 Task: Open Card Variety Show Review in Board Business Process Analysis and Optimization to Workspace Financial Management Software and add a team member Softage.1@softage.net, a label Red, a checklist Commodities Investing, an attachment from your onedrive, a color Red and finally, add a card description 'Create and send out employee engagement survey on company vision' and a comment 'This task presents an opportunity to demonstrate our communication and interpersonal skills, building relationships and rapport with others.'. Add a start date 'Jan 05, 1900' with a due date 'Jan 12, 1900'
Action: Mouse moved to (95, 308)
Screenshot: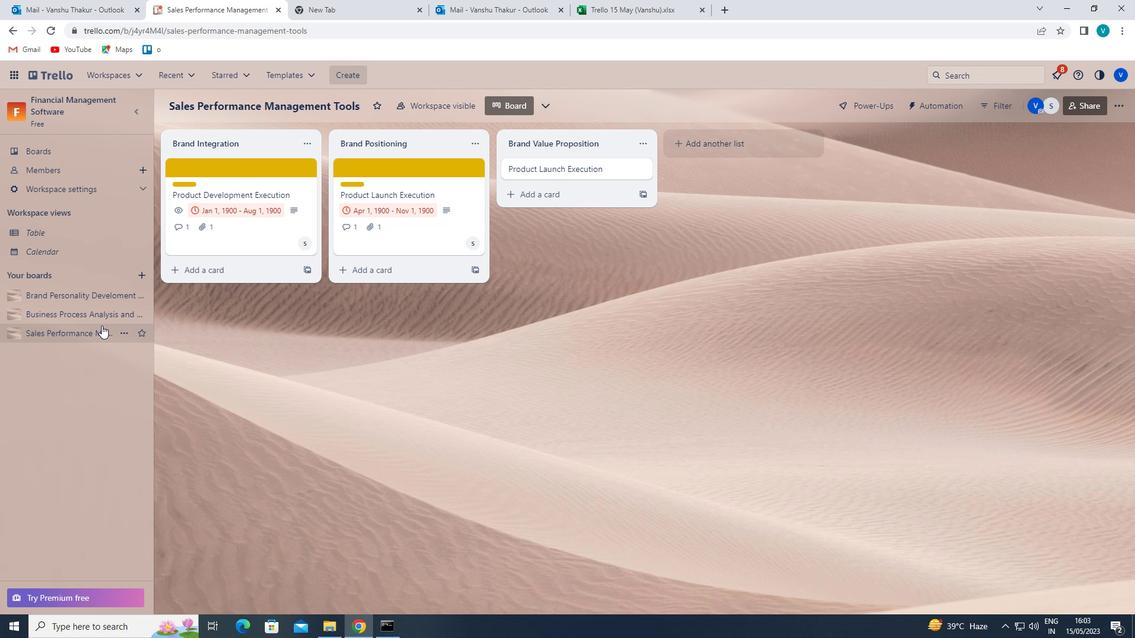 
Action: Mouse pressed left at (95, 308)
Screenshot: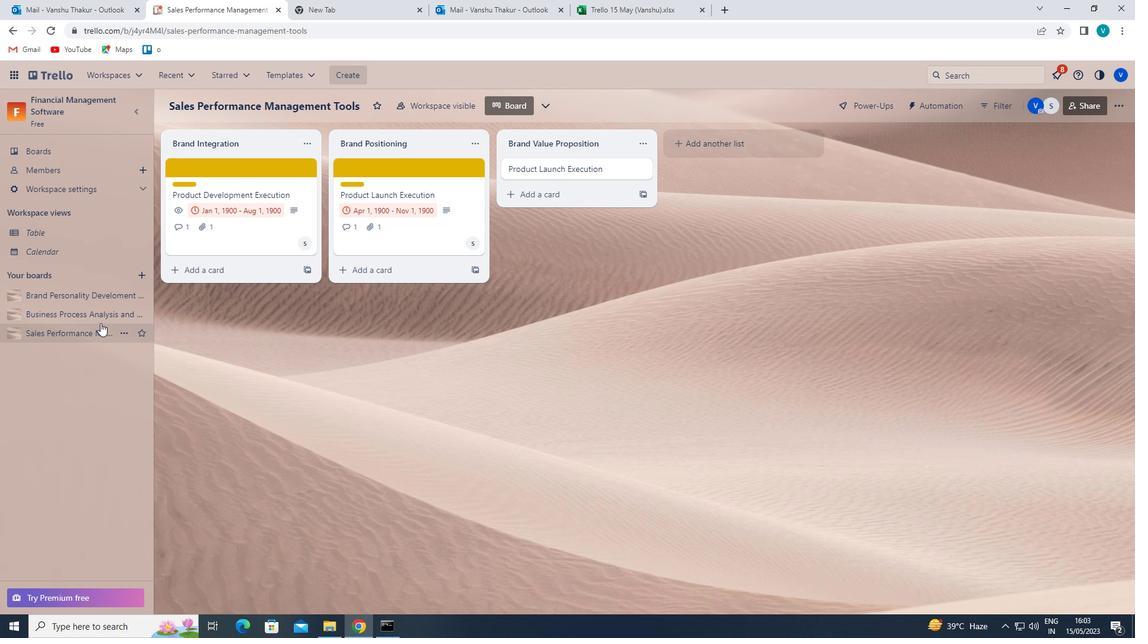 
Action: Mouse moved to (427, 166)
Screenshot: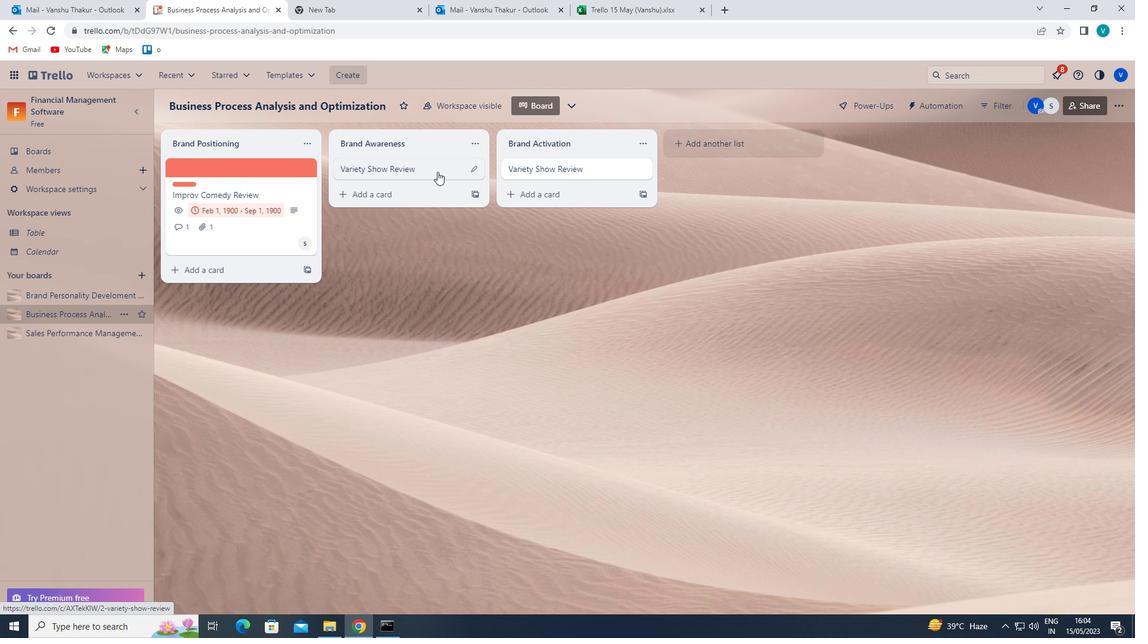 
Action: Mouse pressed left at (427, 166)
Screenshot: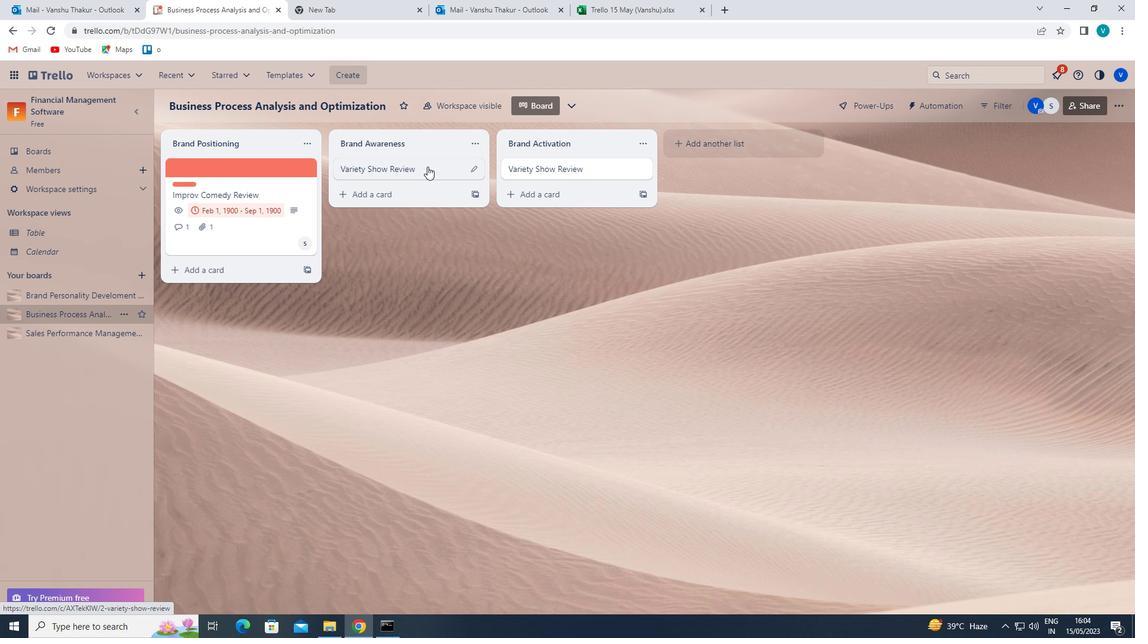
Action: Mouse moved to (715, 212)
Screenshot: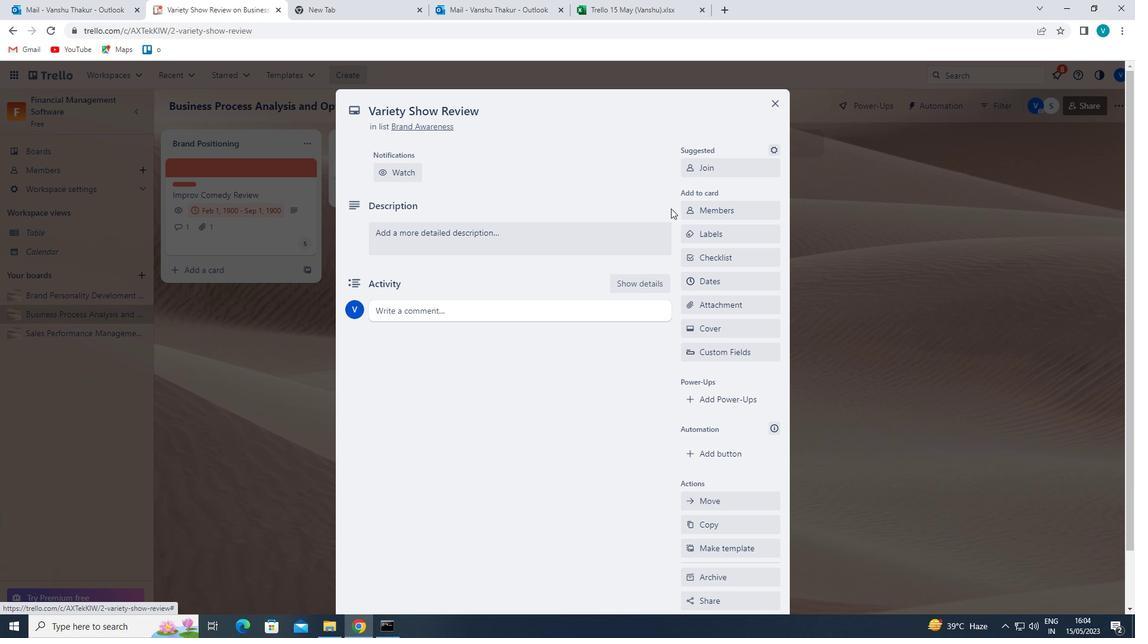 
Action: Mouse pressed left at (715, 212)
Screenshot: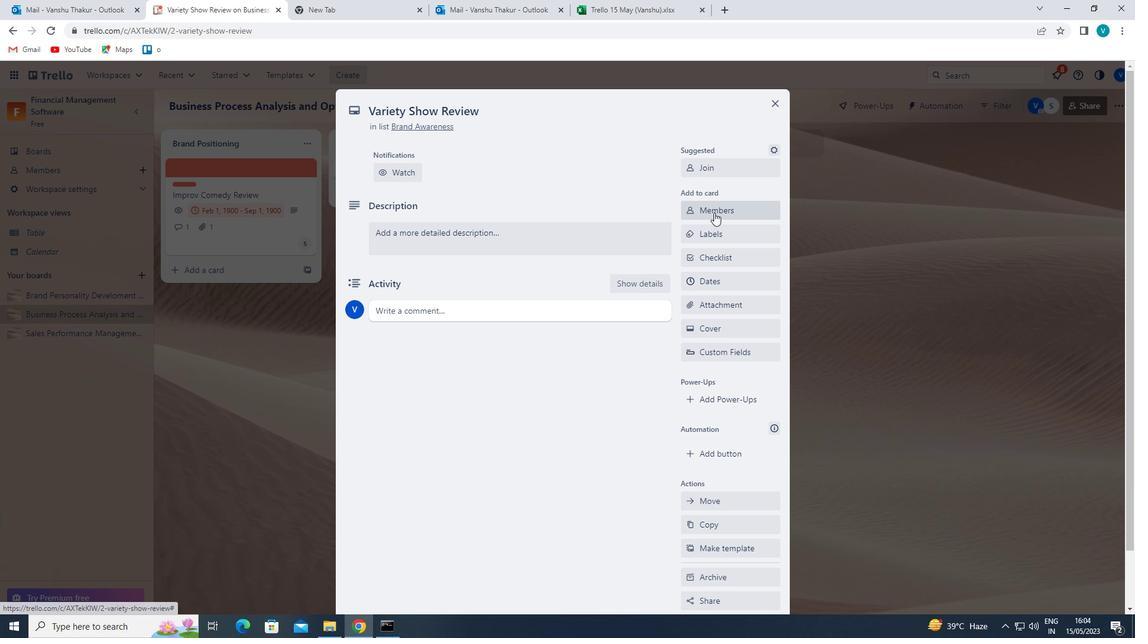 
Action: Mouse moved to (712, 259)
Screenshot: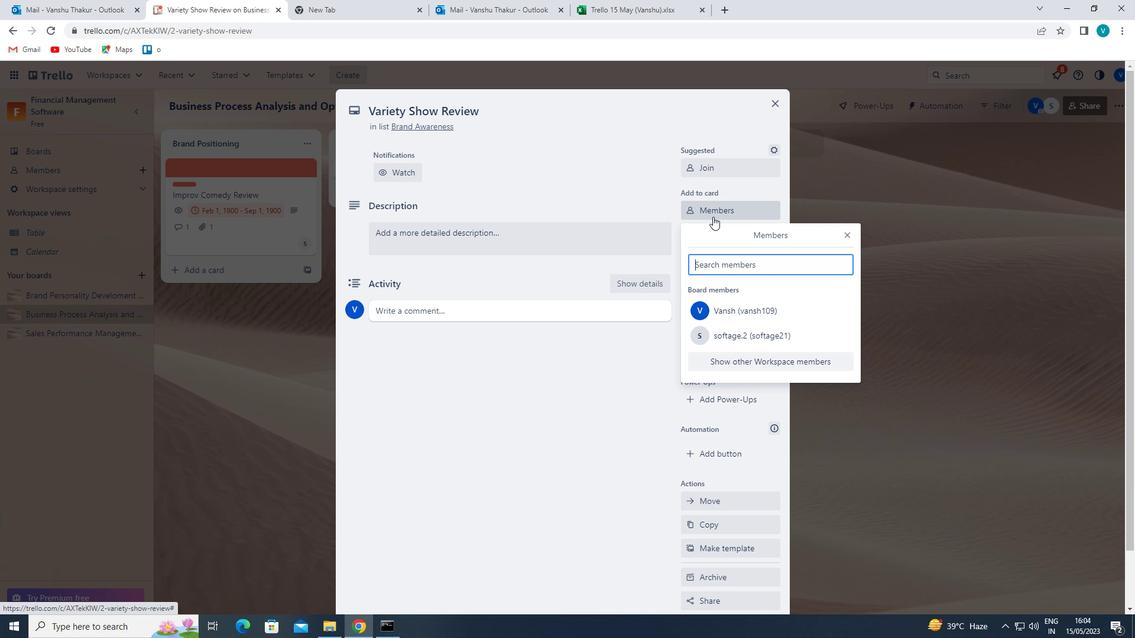
Action: Mouse pressed left at (712, 259)
Screenshot: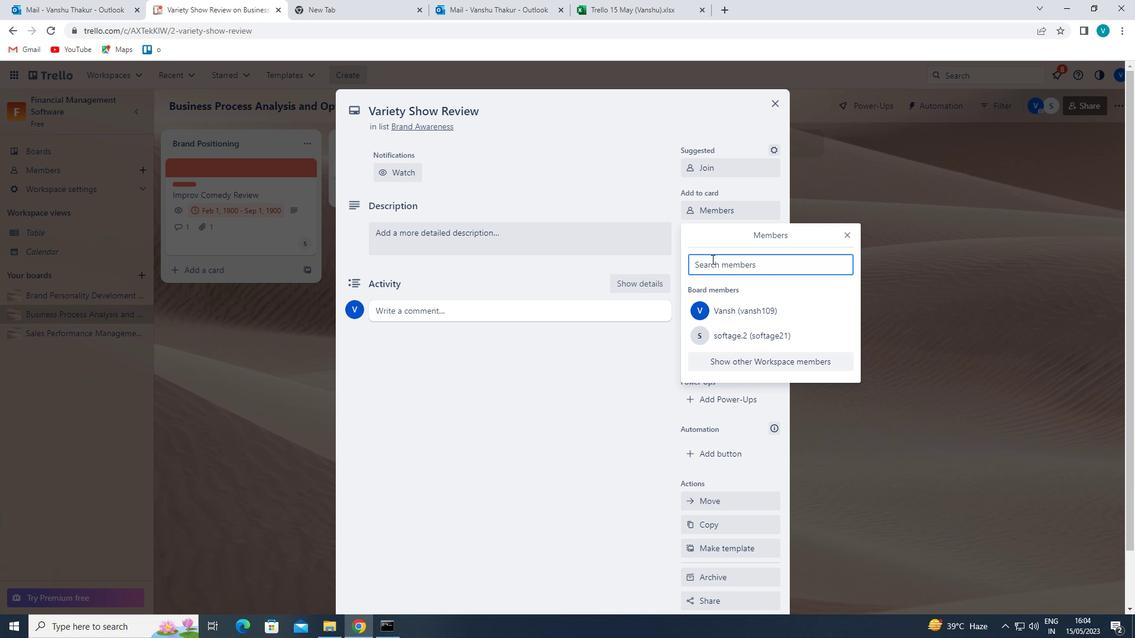 
Action: Key pressed <Key.shift>SO
Screenshot: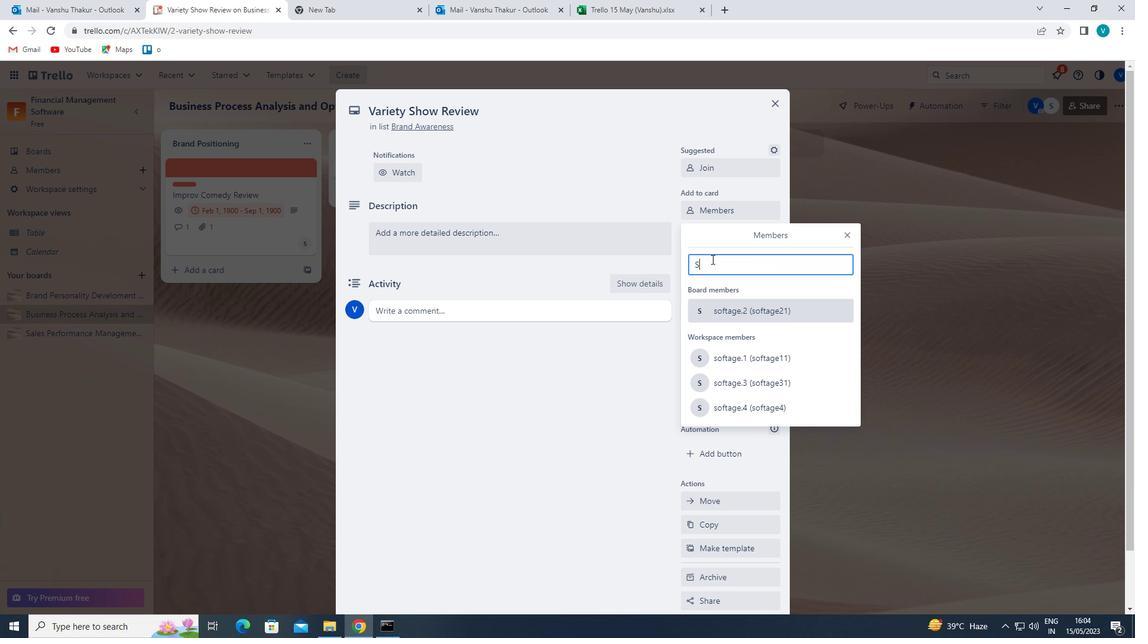 
Action: Mouse moved to (746, 358)
Screenshot: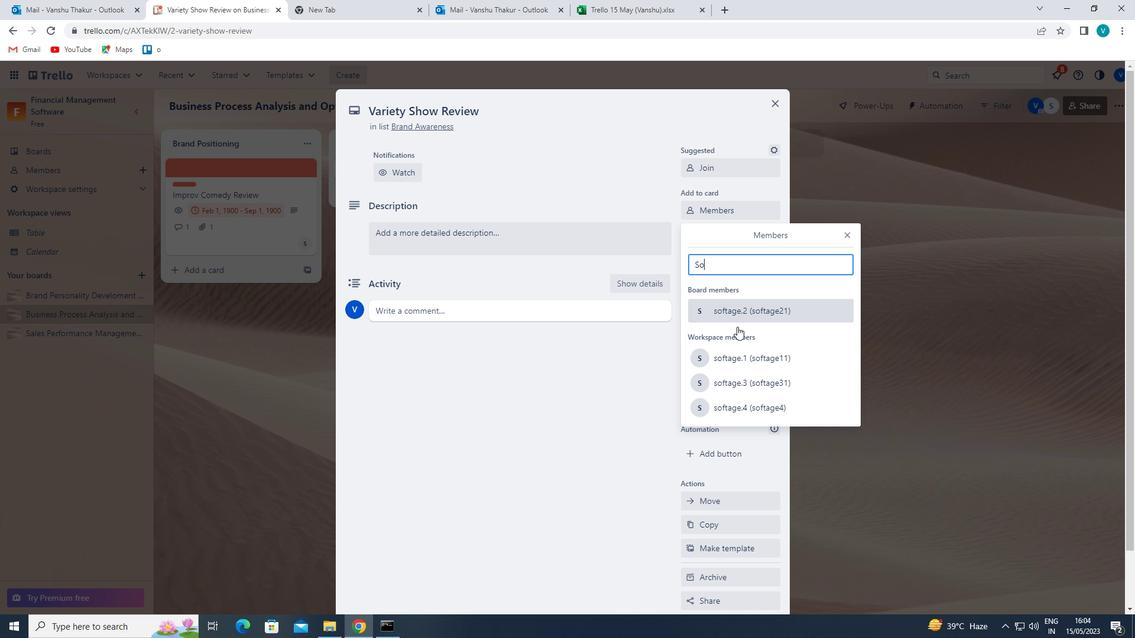 
Action: Mouse pressed left at (746, 358)
Screenshot: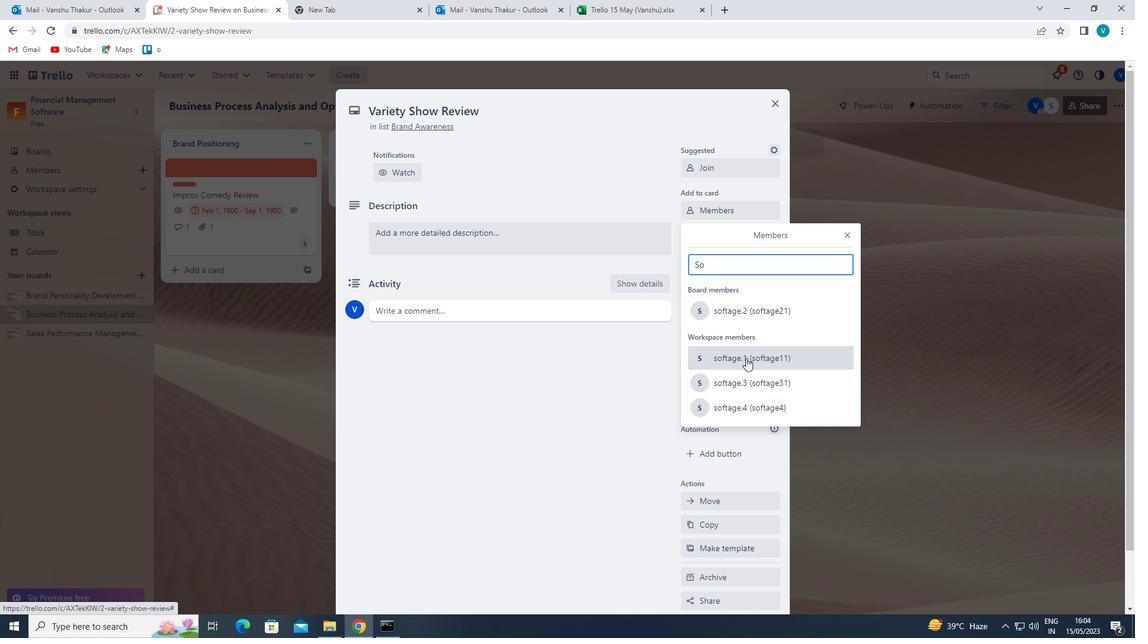 
Action: Mouse moved to (850, 231)
Screenshot: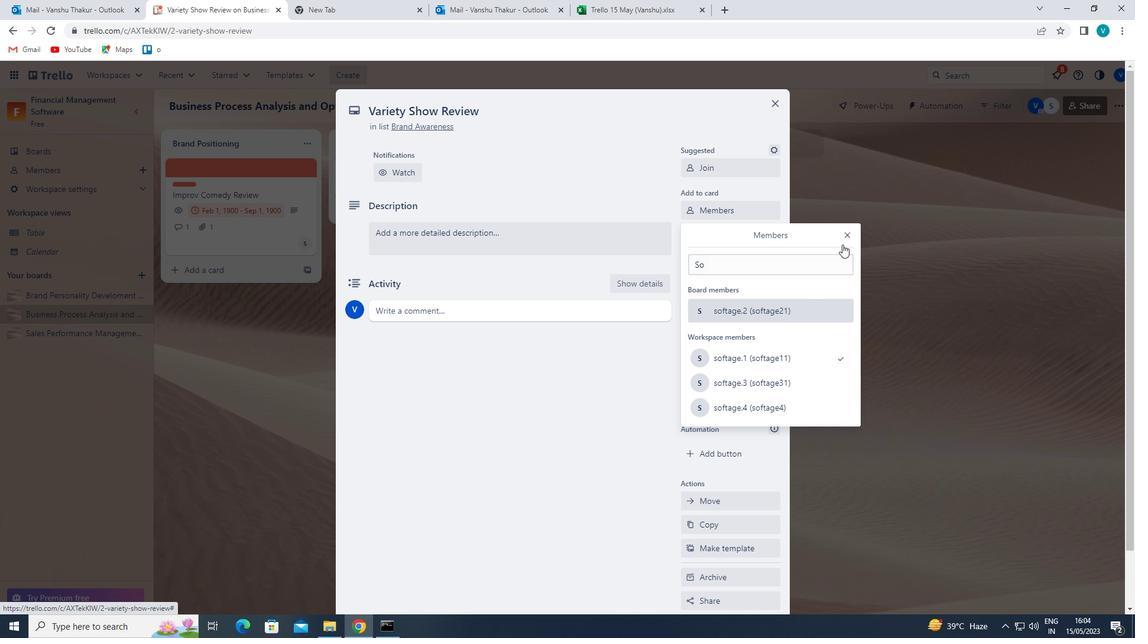 
Action: Mouse pressed left at (850, 231)
Screenshot: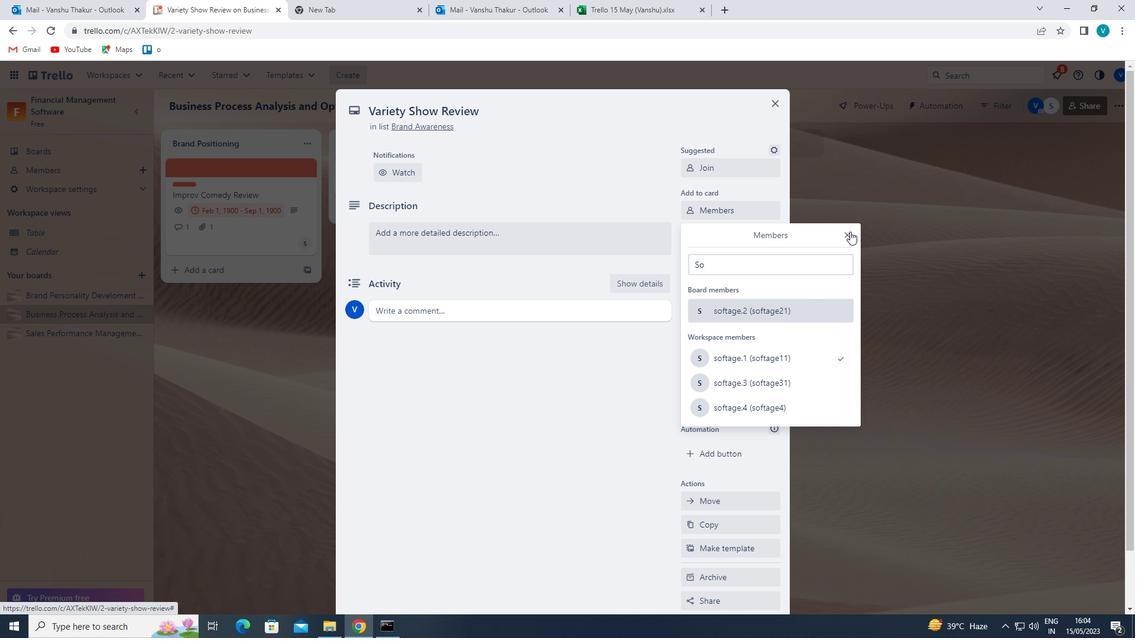 
Action: Mouse moved to (724, 237)
Screenshot: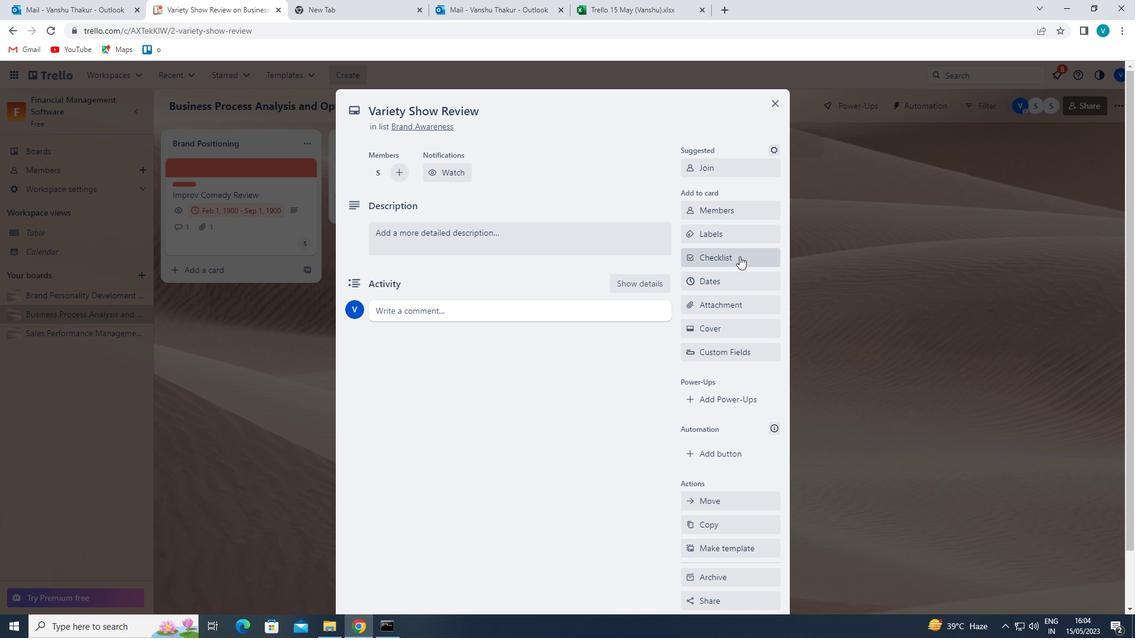 
Action: Mouse pressed left at (724, 237)
Screenshot: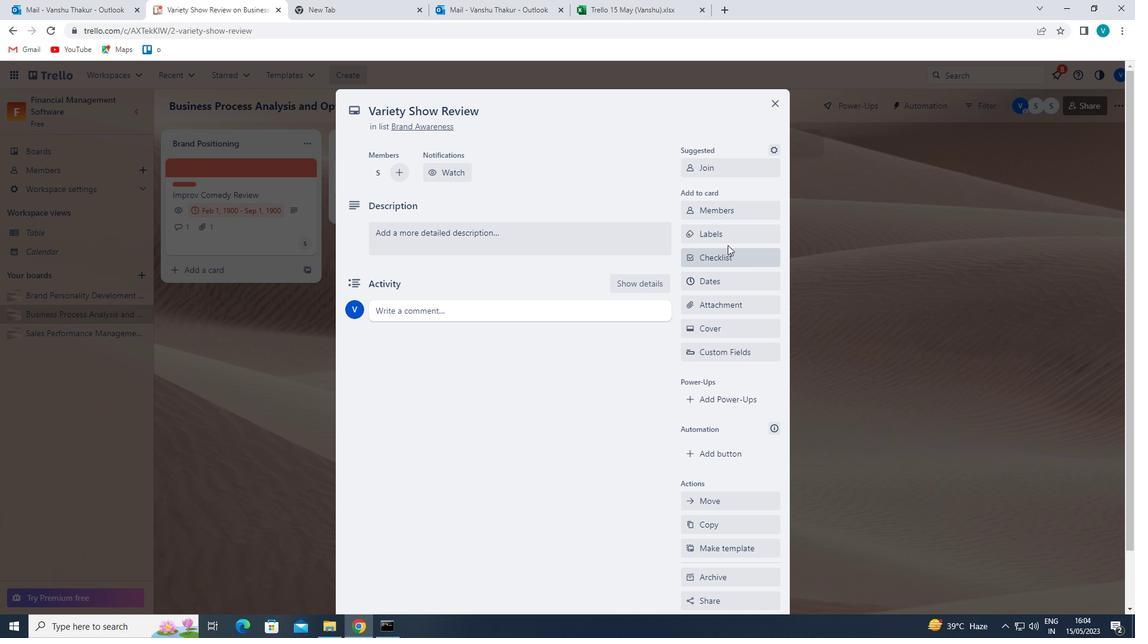 
Action: Mouse moved to (744, 399)
Screenshot: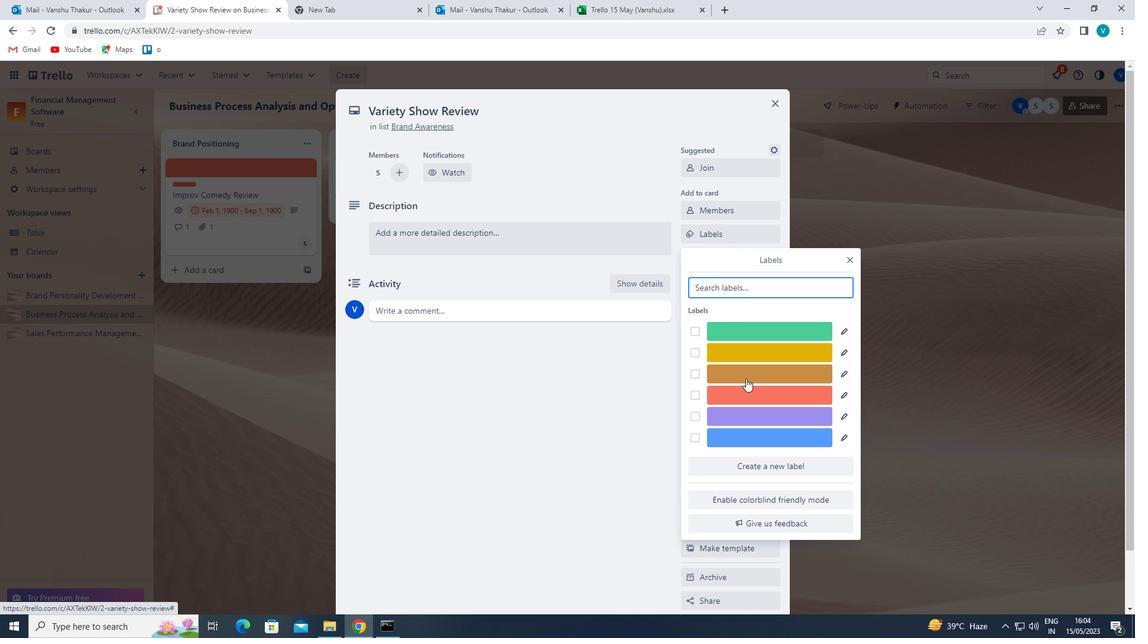 
Action: Mouse pressed left at (744, 399)
Screenshot: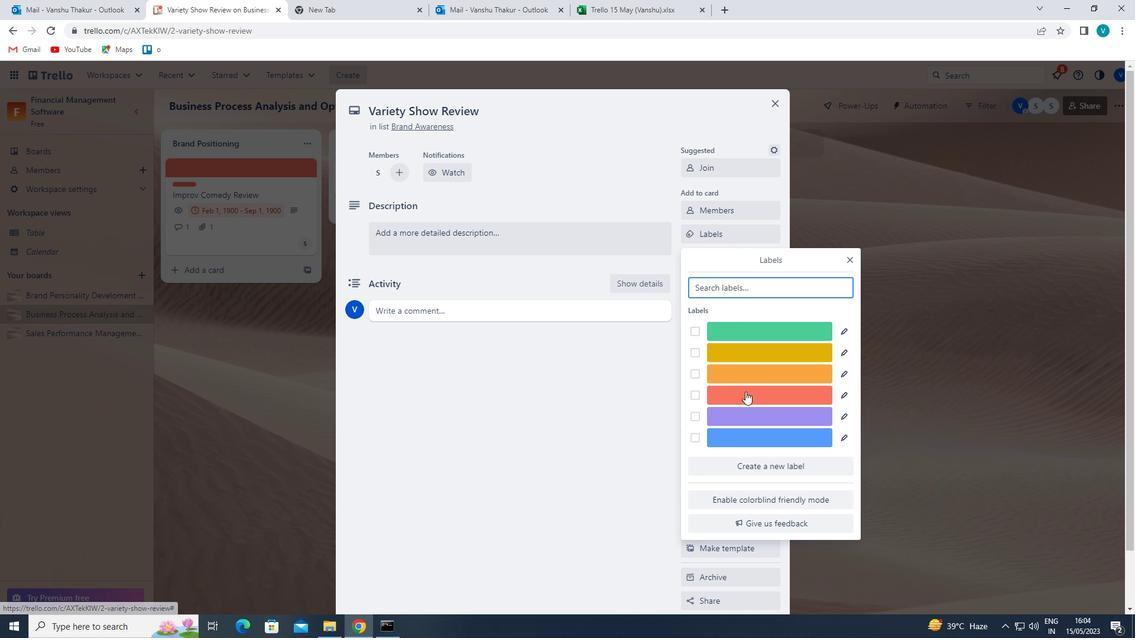 
Action: Mouse moved to (850, 262)
Screenshot: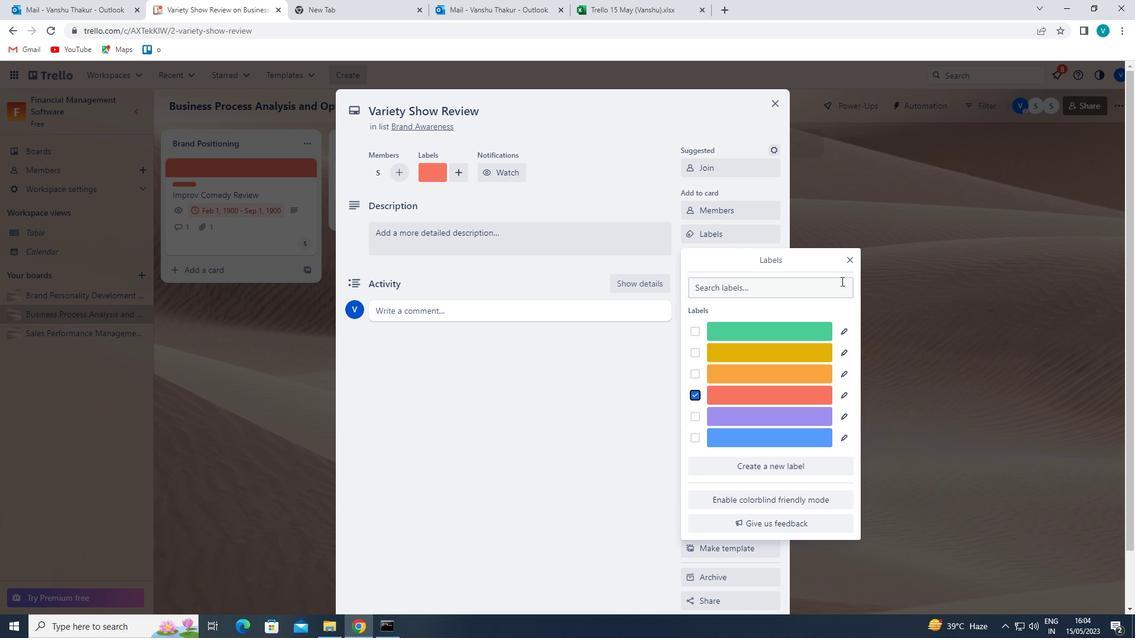 
Action: Mouse pressed left at (850, 262)
Screenshot: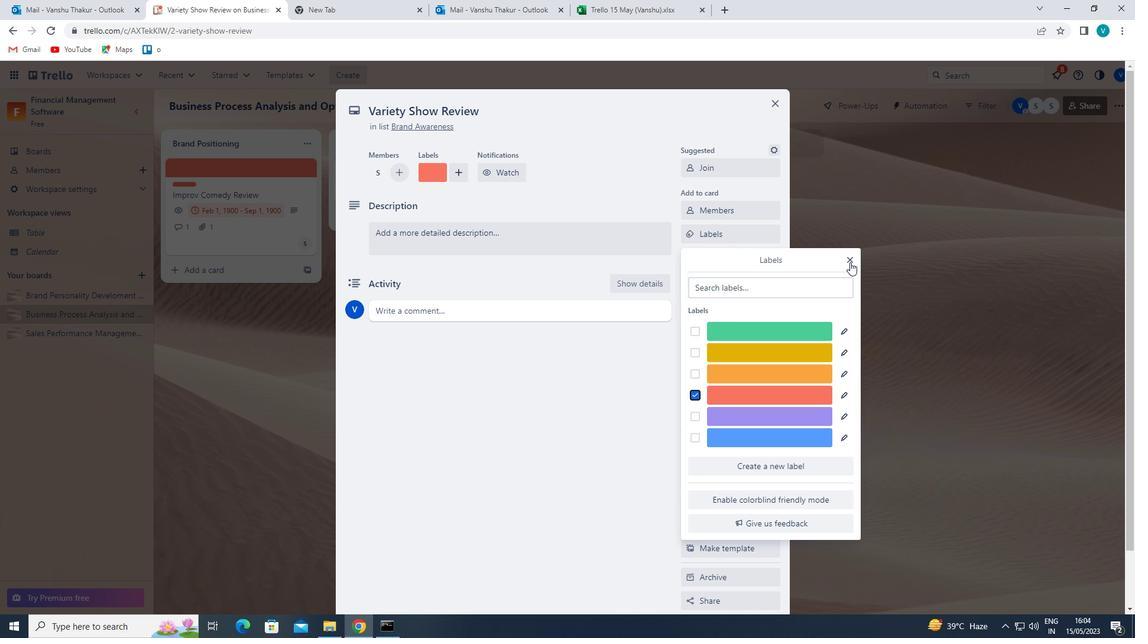 
Action: Mouse moved to (739, 265)
Screenshot: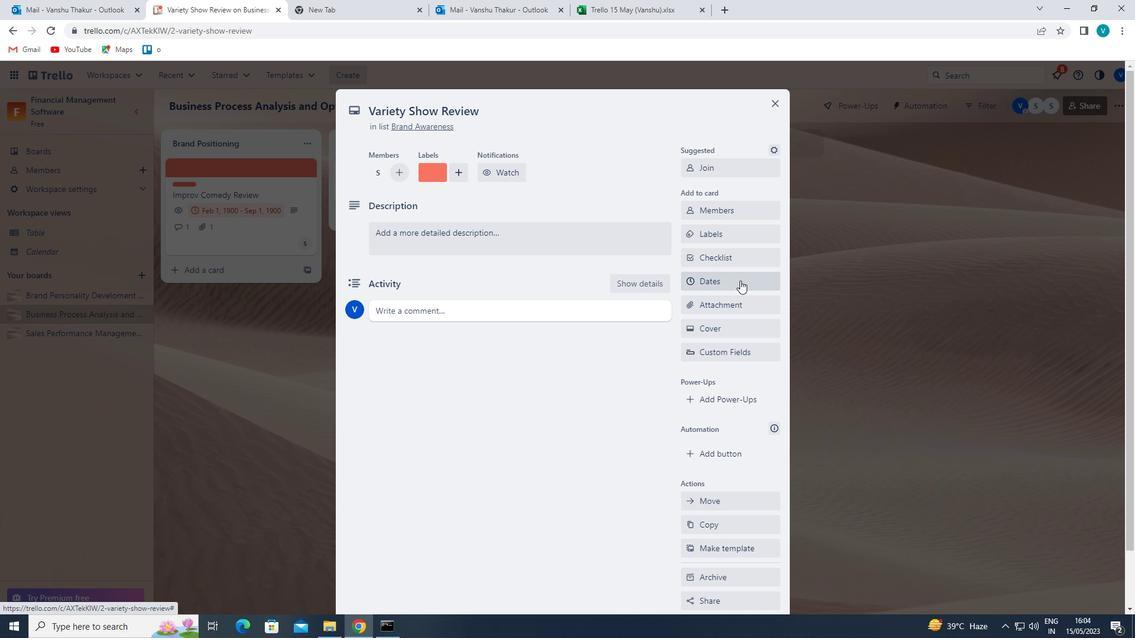 
Action: Mouse pressed left at (739, 265)
Screenshot: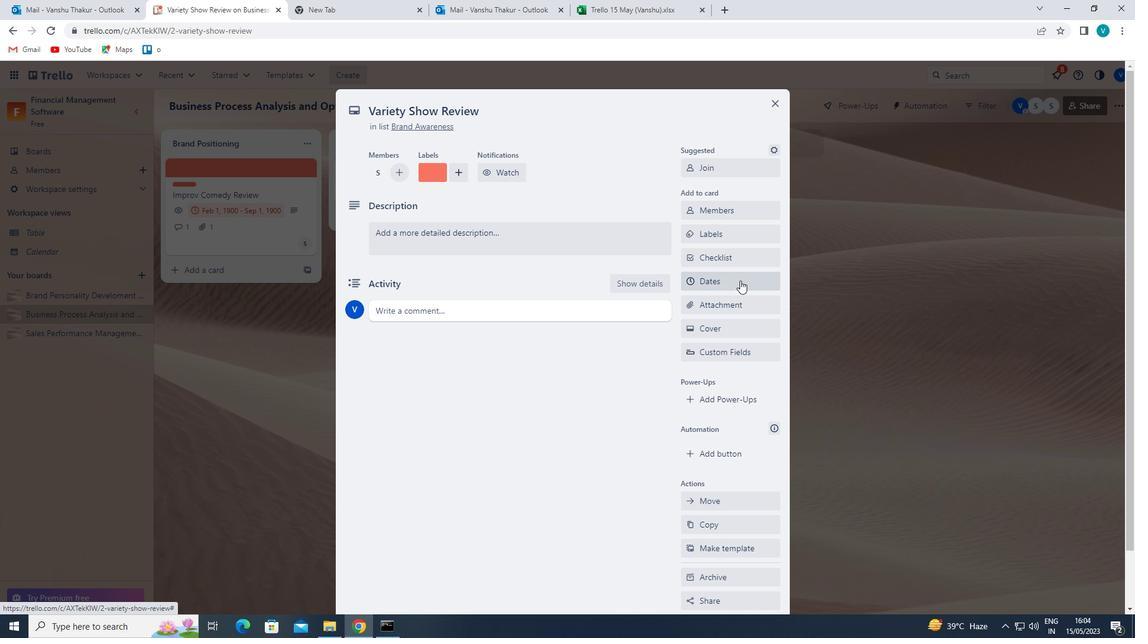 
Action: Key pressed <Key.shift>COMMO
Screenshot: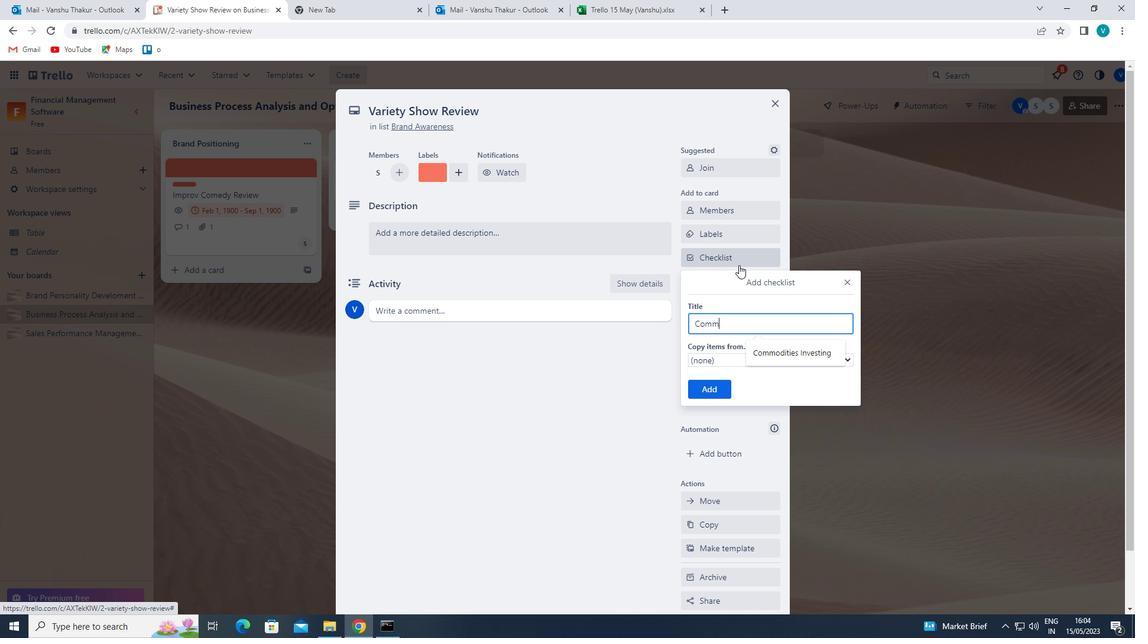 
Action: Mouse moved to (783, 354)
Screenshot: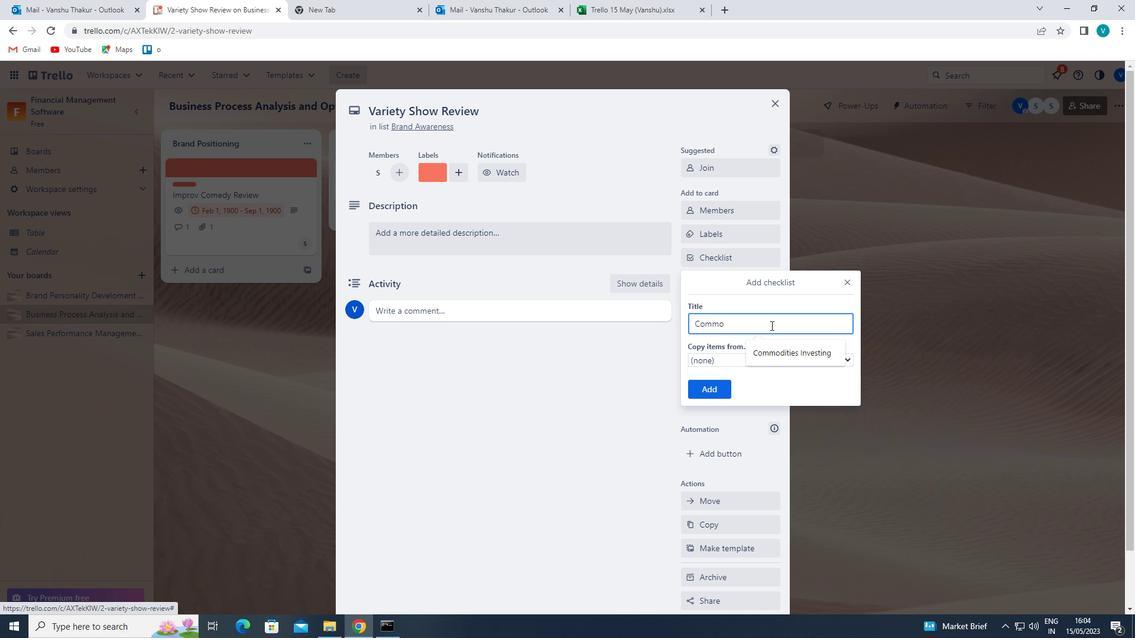 
Action: Mouse pressed left at (783, 354)
Screenshot: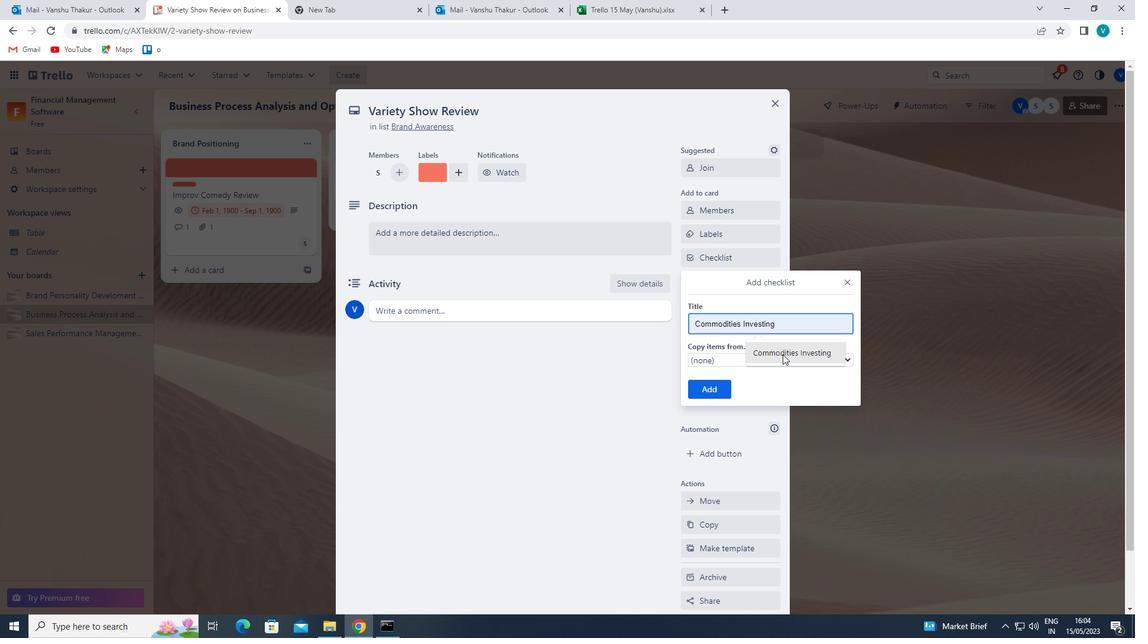 
Action: Mouse moved to (718, 385)
Screenshot: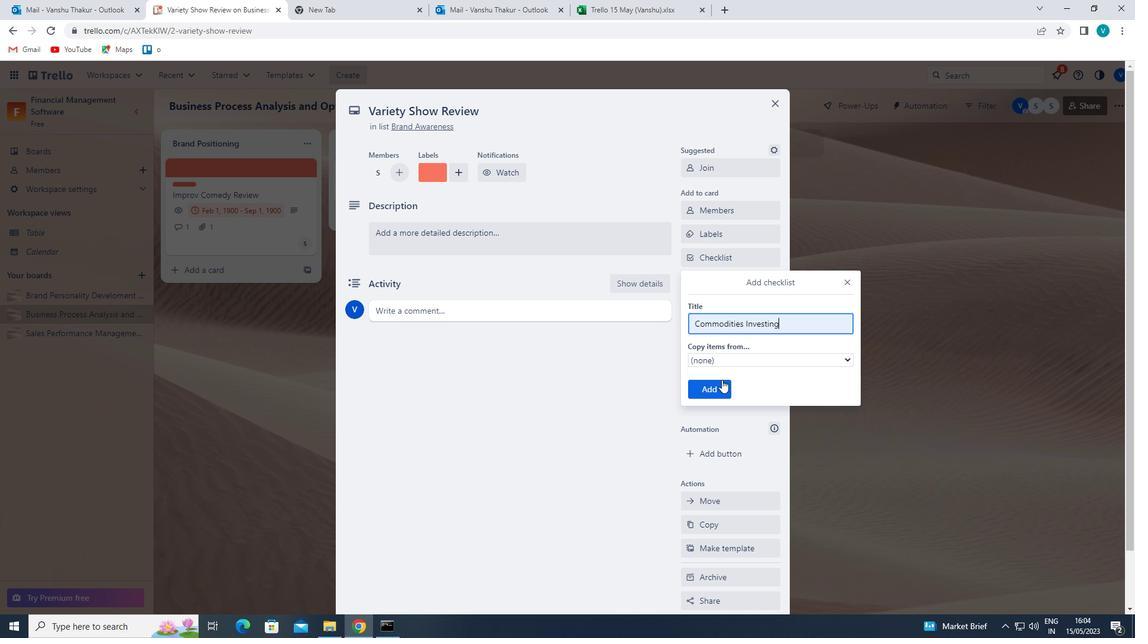 
Action: Mouse pressed left at (718, 385)
Screenshot: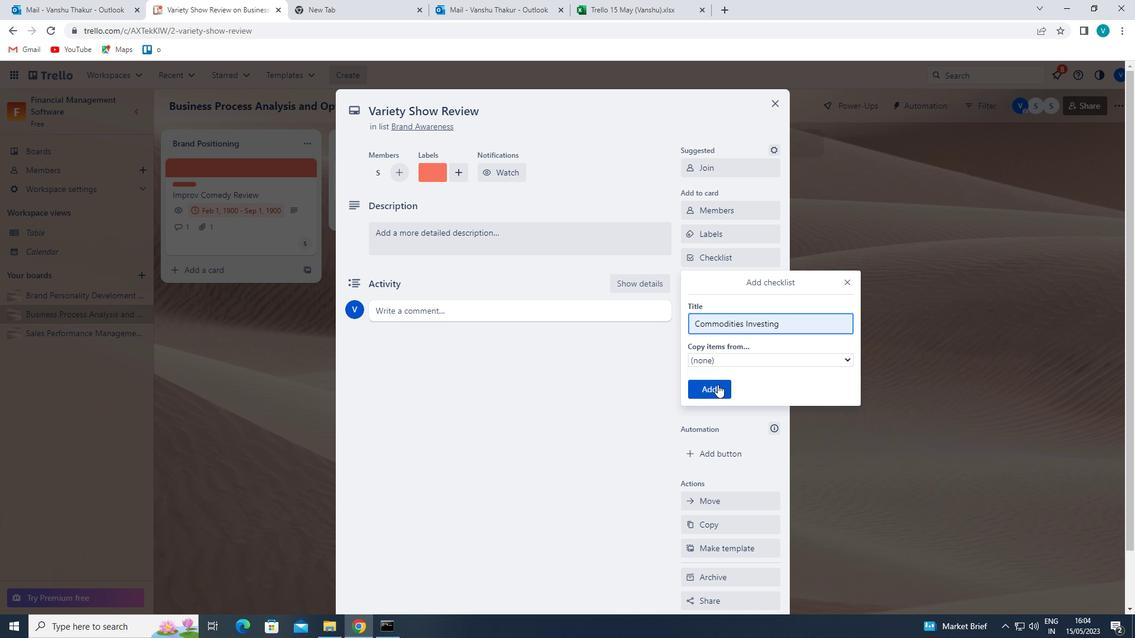
Action: Mouse moved to (716, 304)
Screenshot: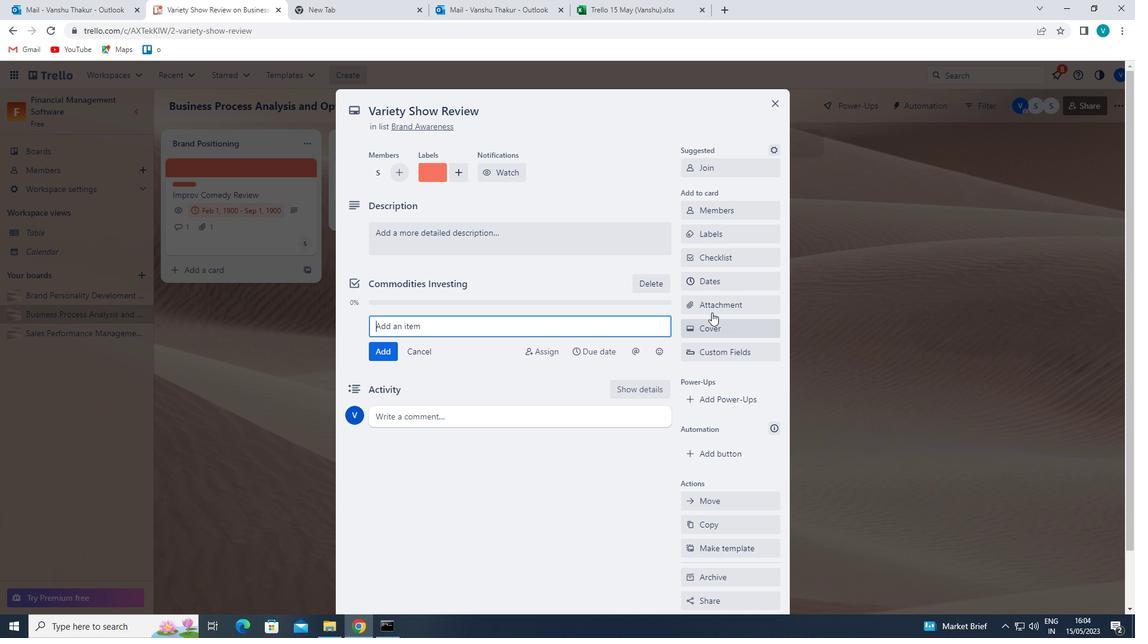 
Action: Mouse pressed left at (716, 304)
Screenshot: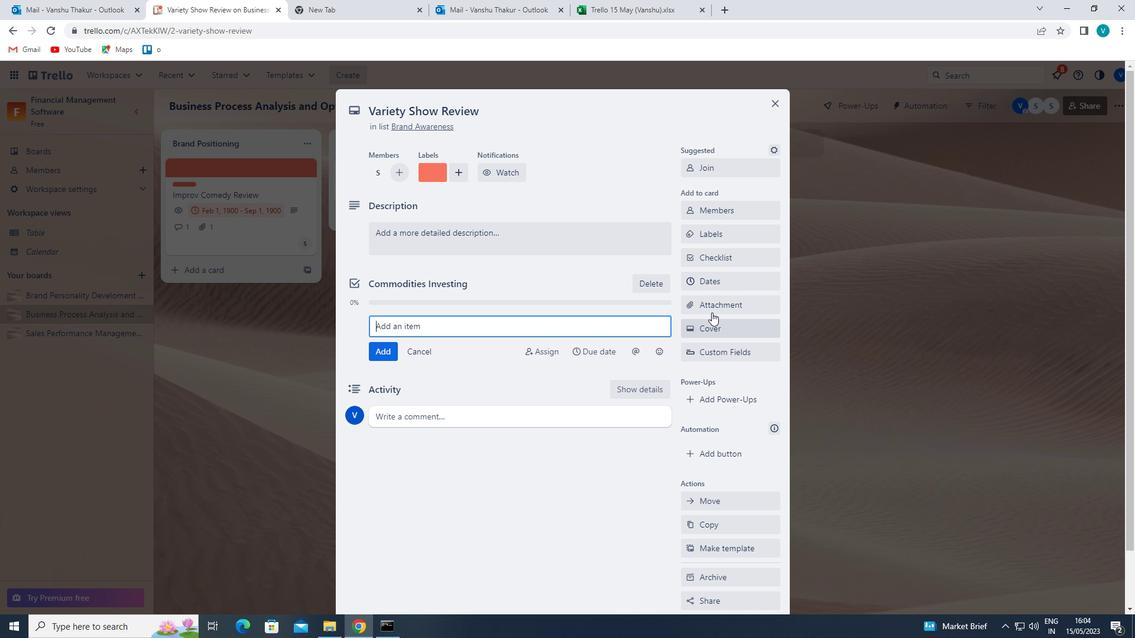 
Action: Mouse moved to (715, 449)
Screenshot: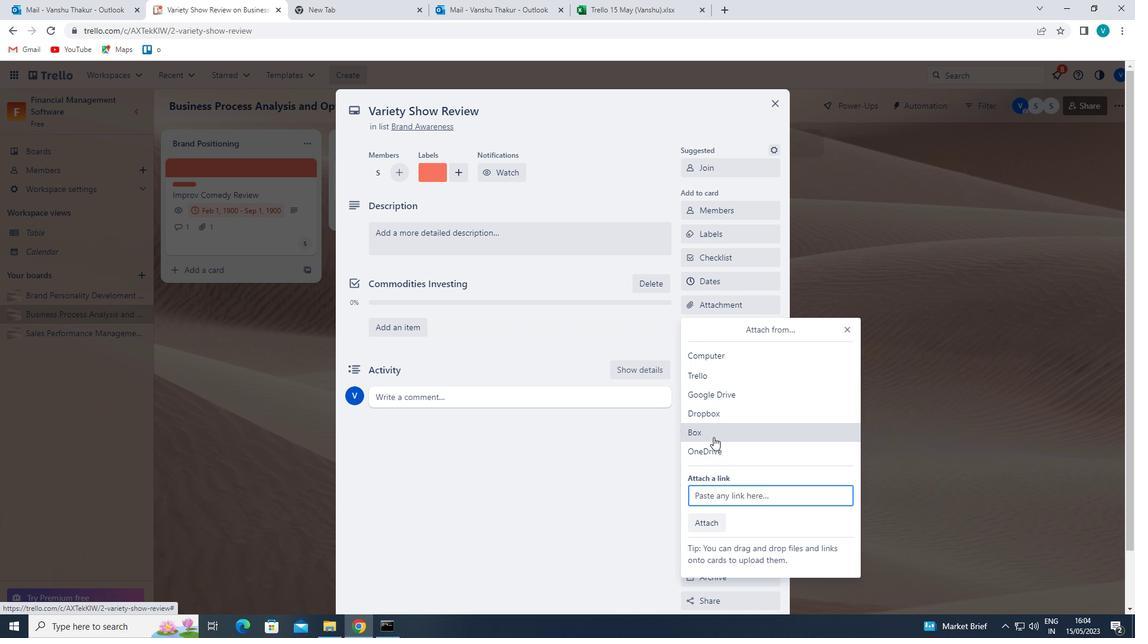 
Action: Mouse pressed left at (715, 449)
Screenshot: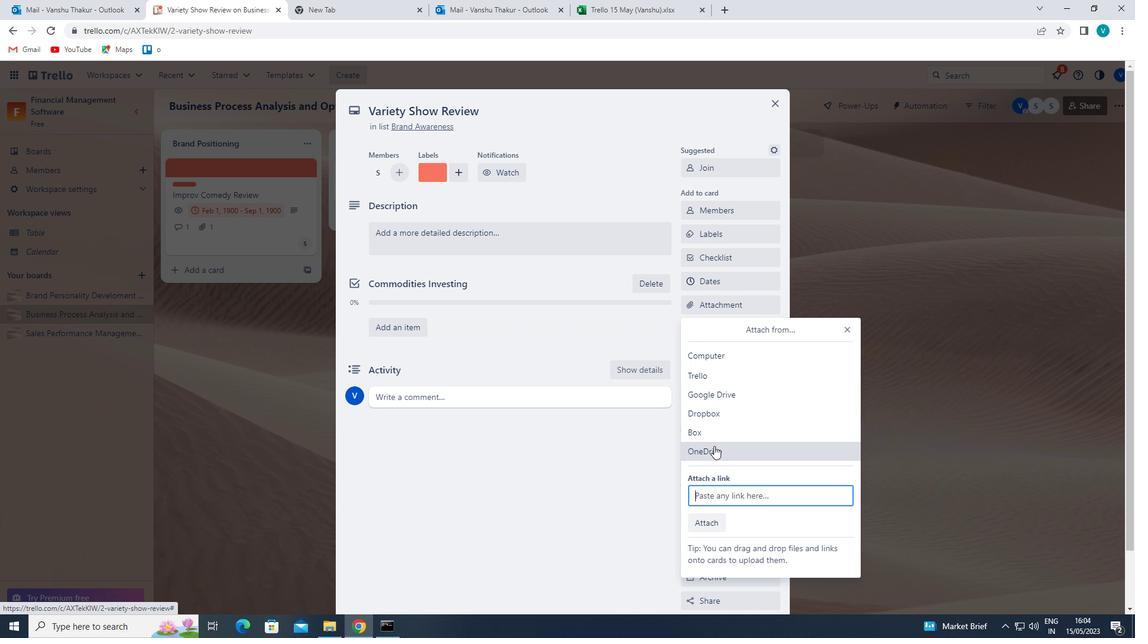 
Action: Mouse moved to (425, 231)
Screenshot: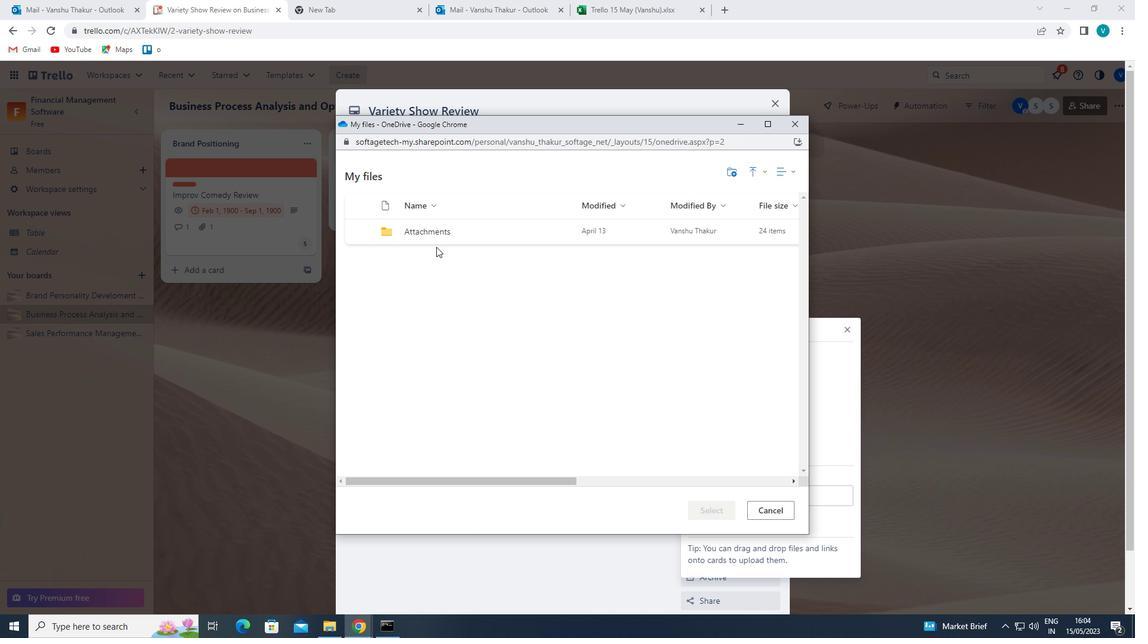 
Action: Mouse pressed left at (425, 231)
Screenshot: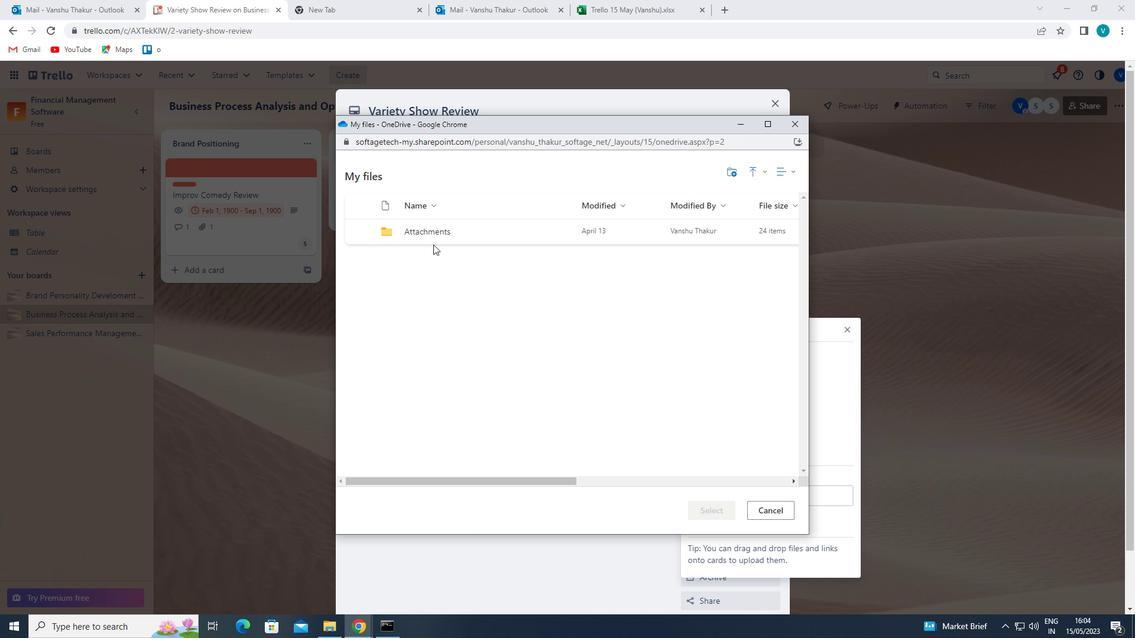 
Action: Mouse moved to (477, 307)
Screenshot: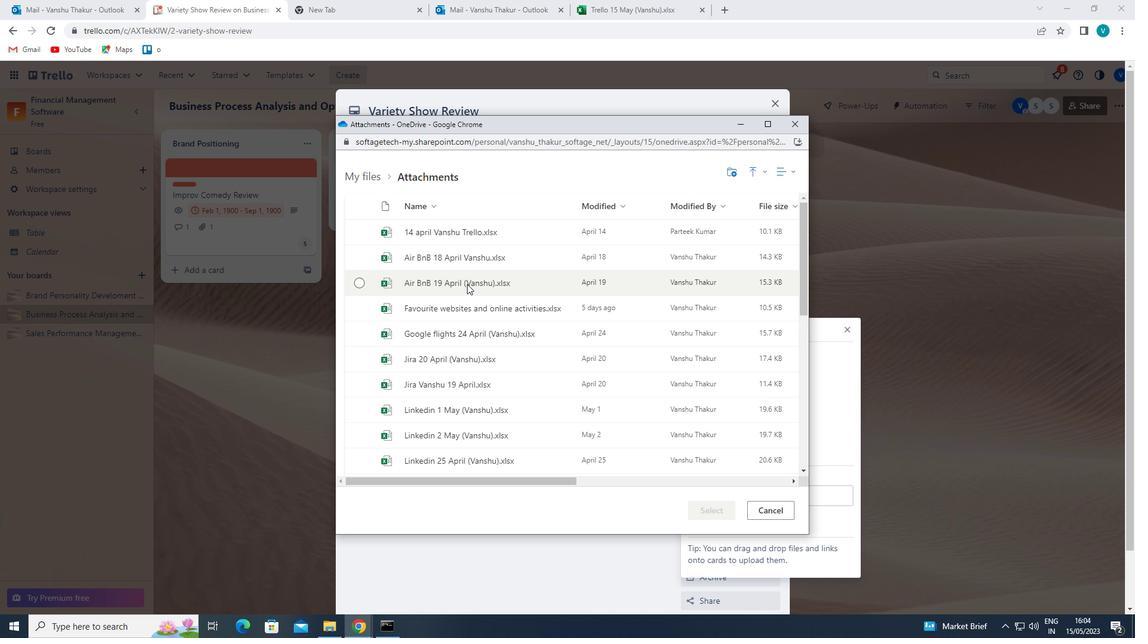 
Action: Mouse pressed left at (477, 307)
Screenshot: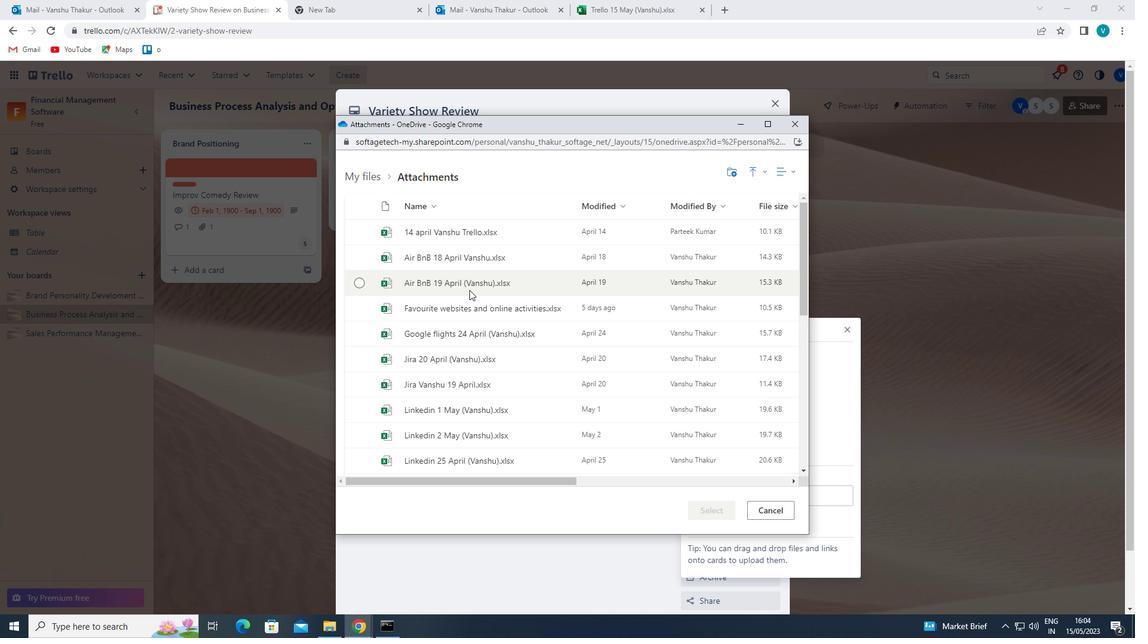 
Action: Mouse moved to (699, 505)
Screenshot: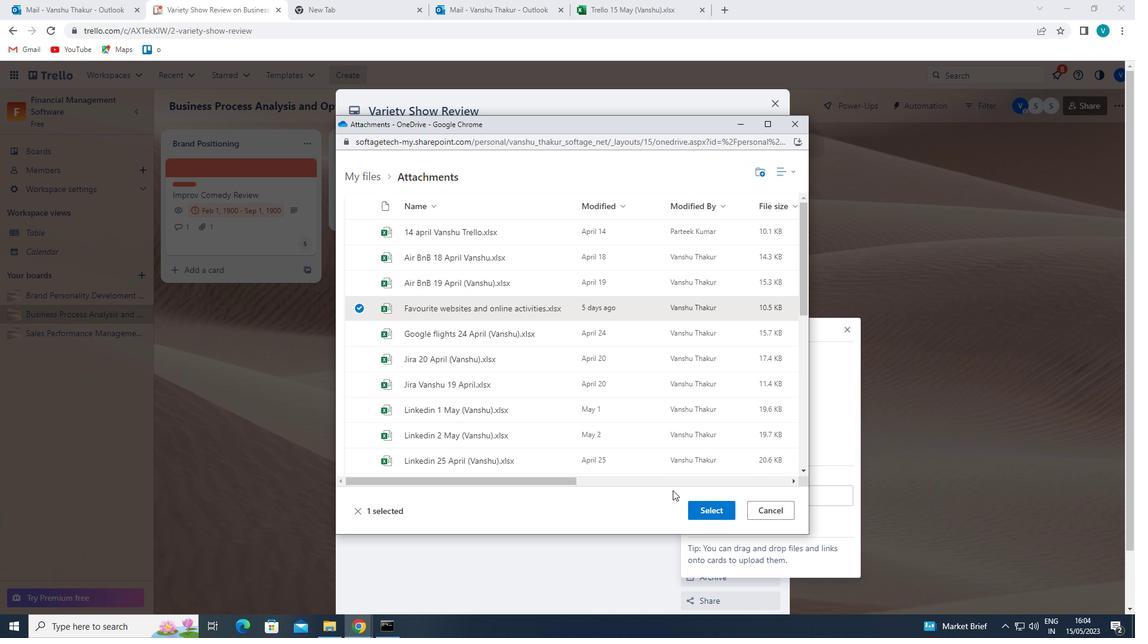 
Action: Mouse pressed left at (699, 505)
Screenshot: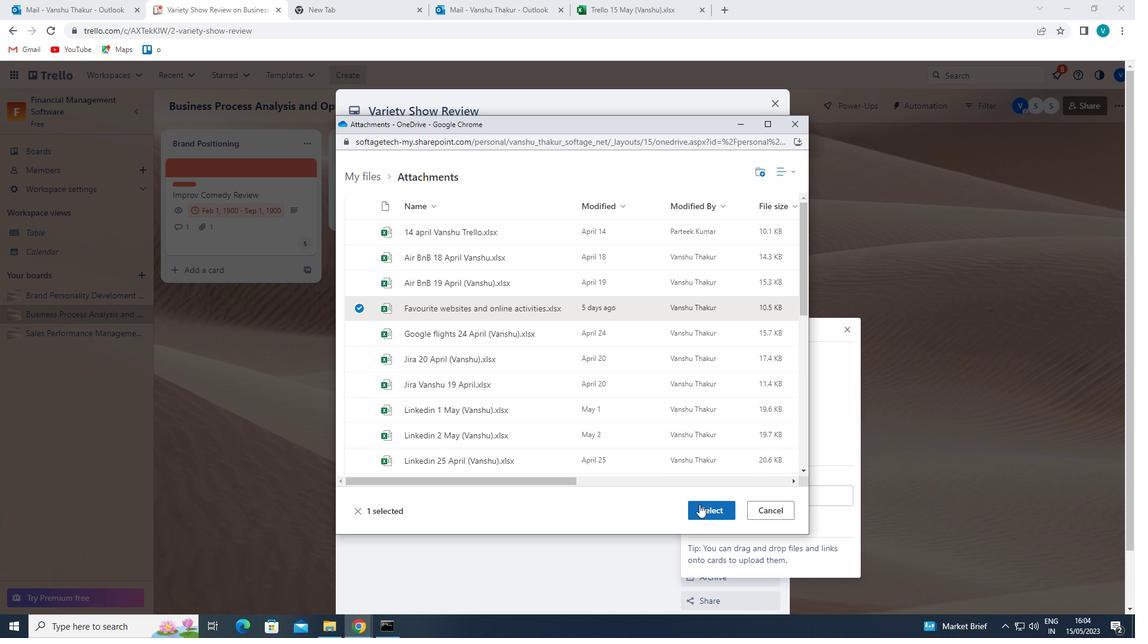 
Action: Mouse moved to (723, 331)
Screenshot: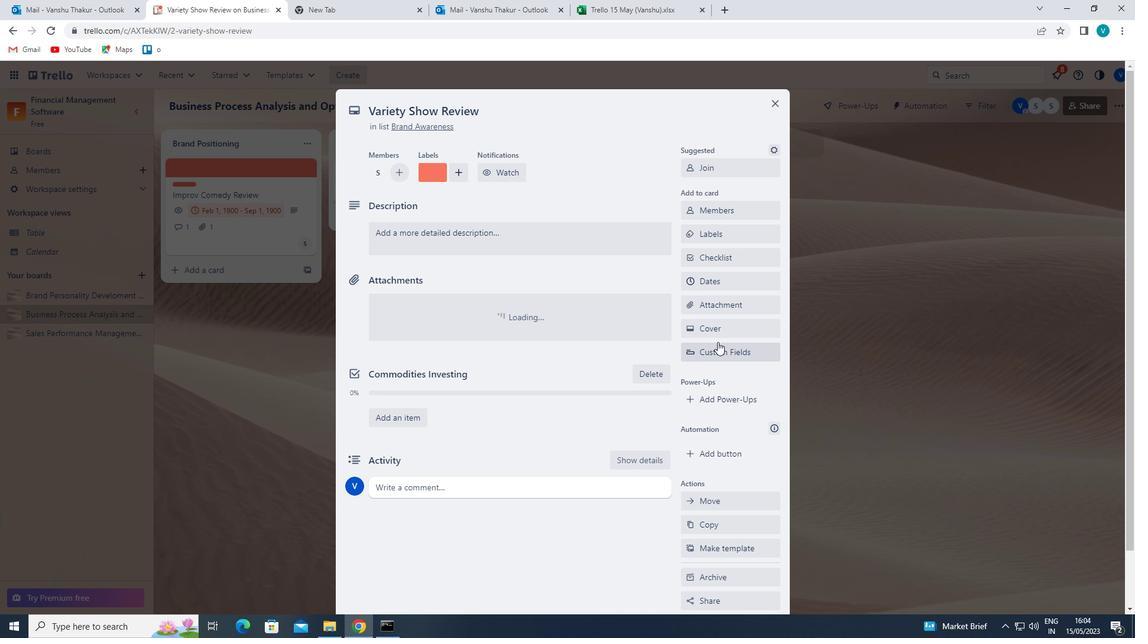 
Action: Mouse pressed left at (723, 331)
Screenshot: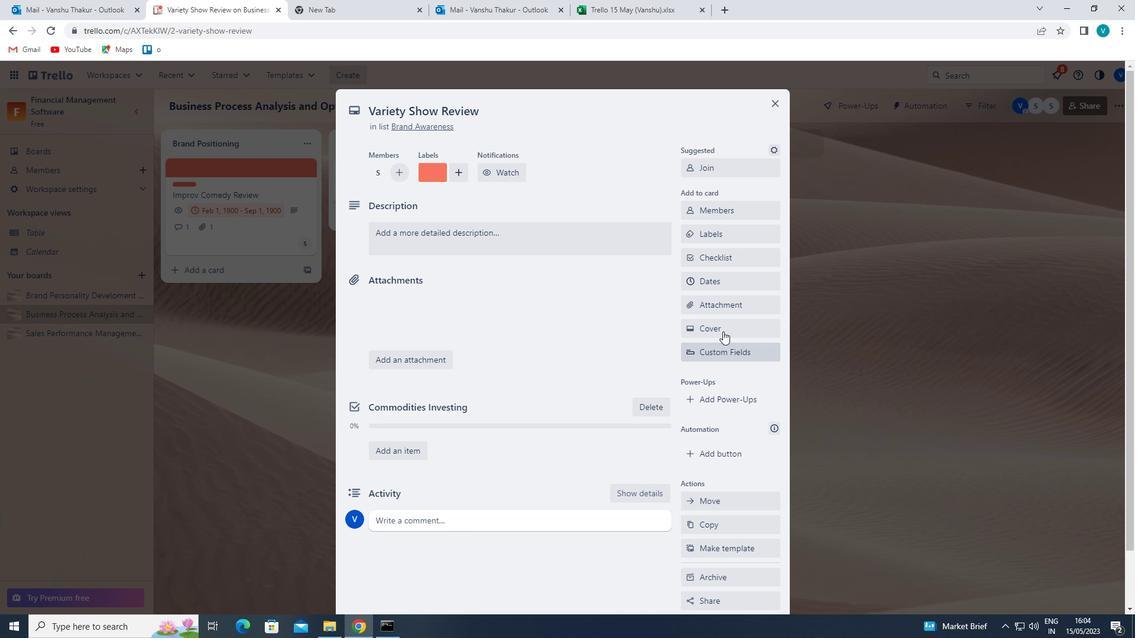 
Action: Mouse moved to (808, 379)
Screenshot: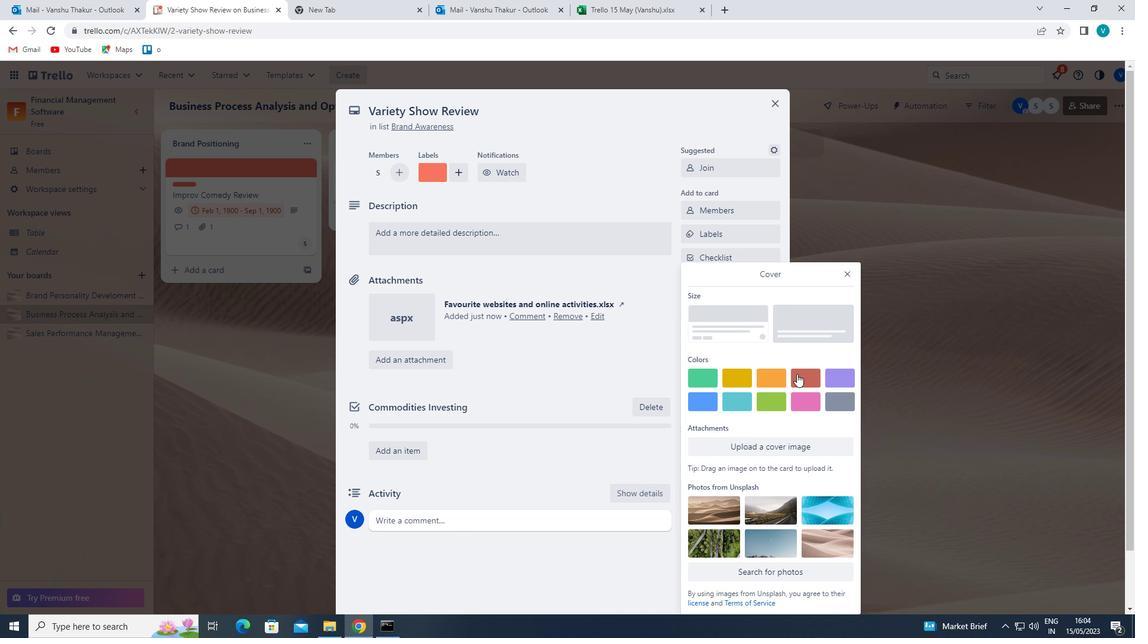 
Action: Mouse pressed left at (808, 379)
Screenshot: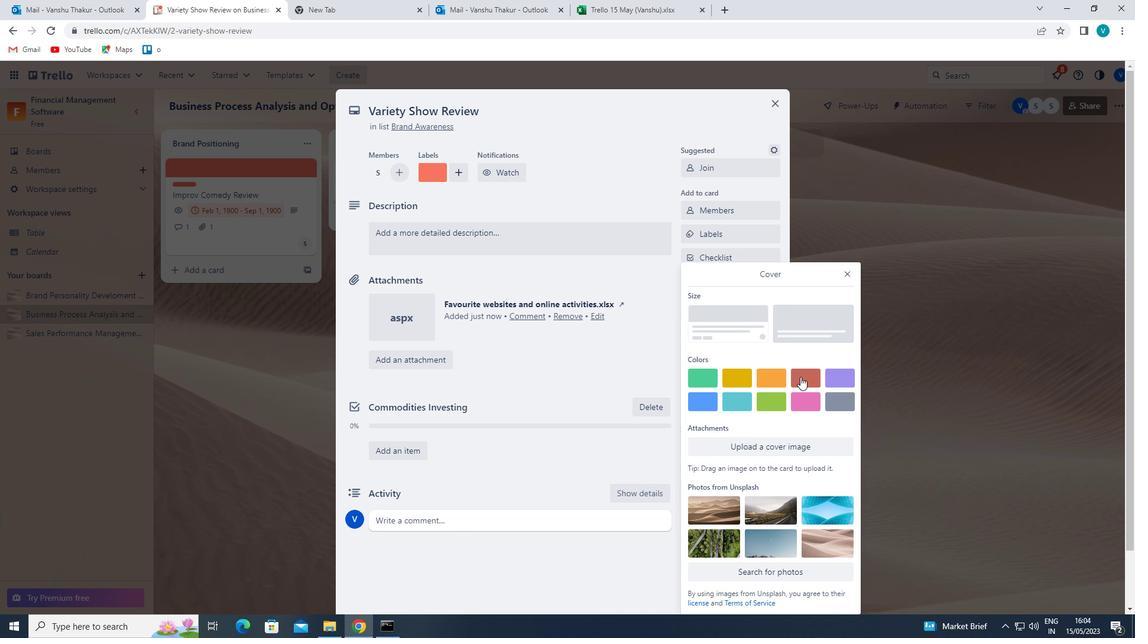 
Action: Mouse moved to (847, 250)
Screenshot: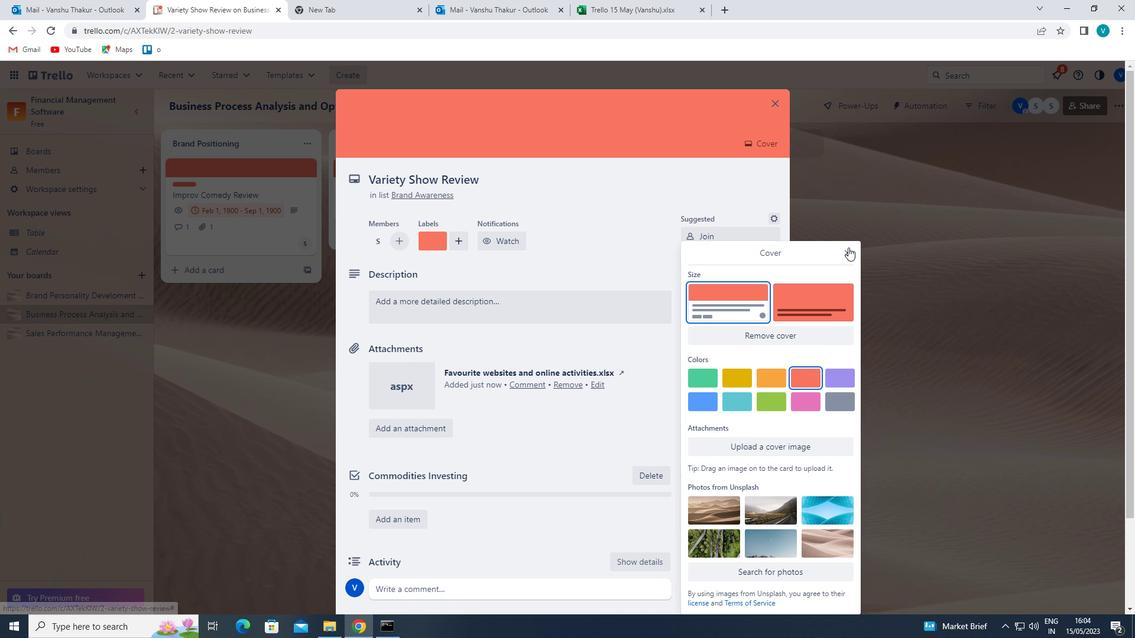 
Action: Mouse pressed left at (847, 250)
Screenshot: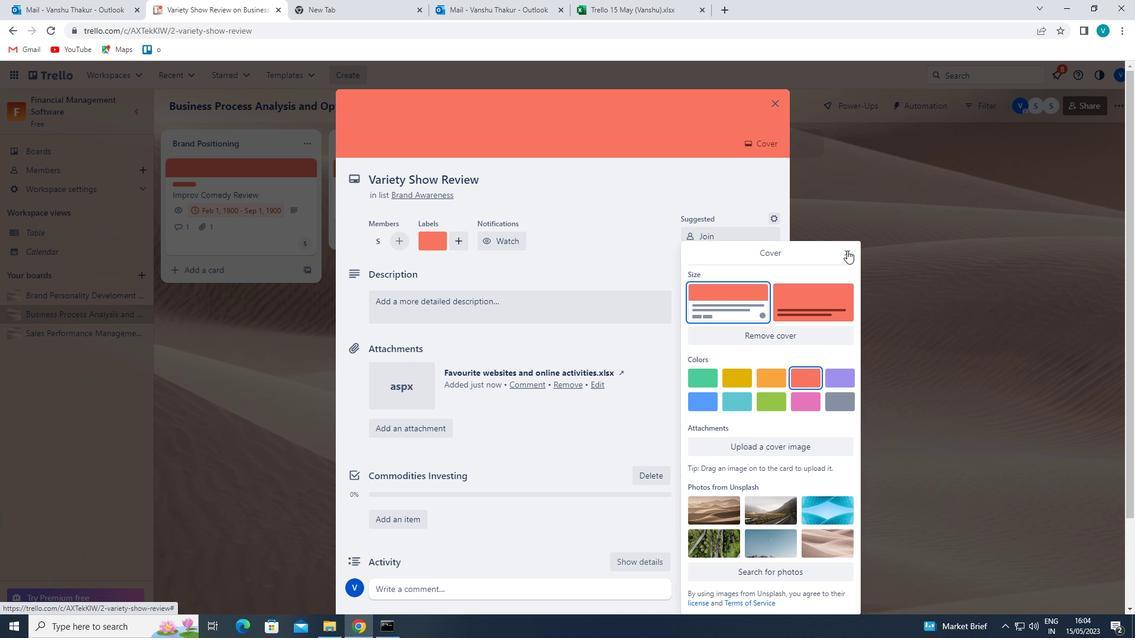 
Action: Mouse moved to (561, 304)
Screenshot: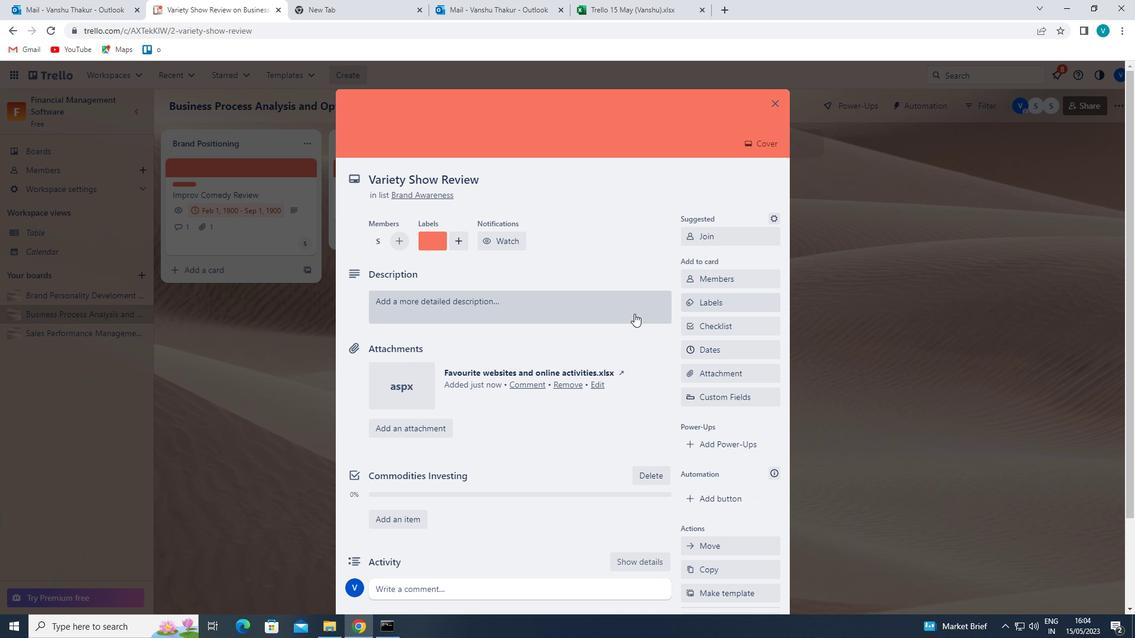 
Action: Mouse pressed left at (561, 304)
Screenshot: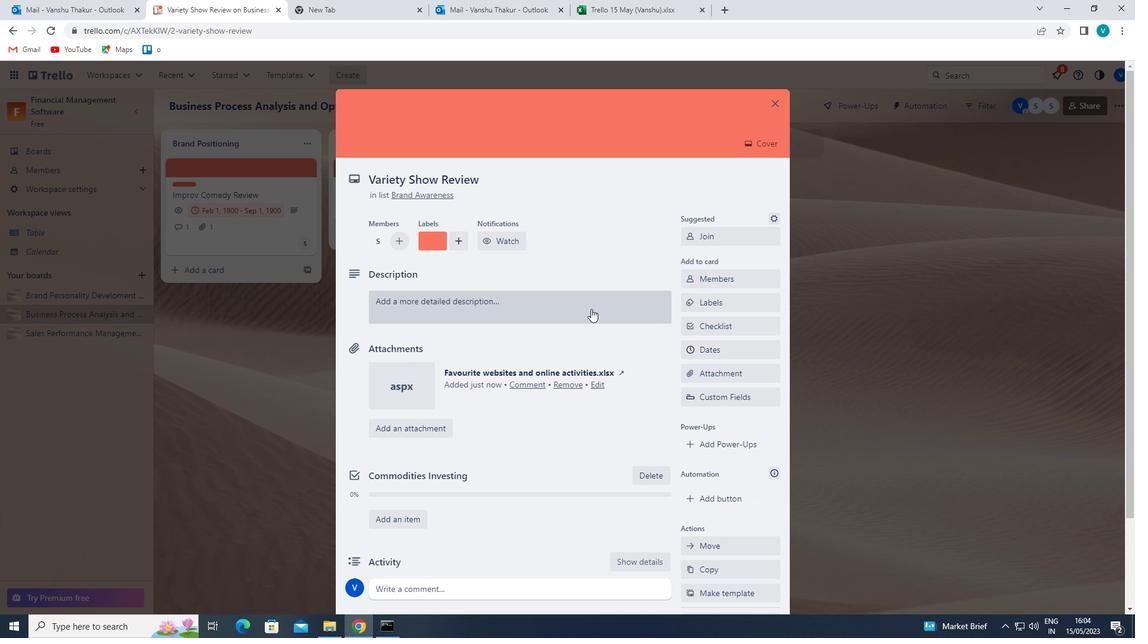 
Action: Key pressed '<Key.shift>CREATE<Key.space>AND<Key.space>SEND<Key.space>OUR<Key.backspace>T<Key.space>EMPLOYEE<Key.space>ENGAGEMENTSURVEY<Key.space><Key.left><Key.left><Key.left><Key.left><Key.left><Key.left><Key.left><Key.space><Key.right><Key.right><Key.right><Key.right><Key.right><Key.right><Key.space>ON<Key.space>COMPANY<Key.space>VISION'
Screenshot: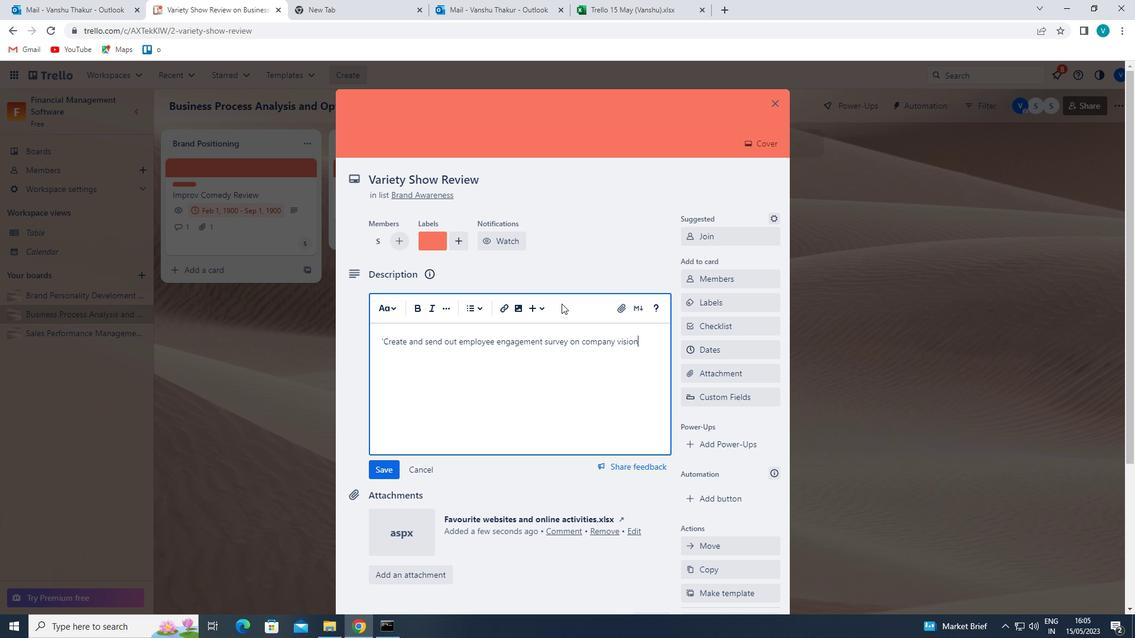 
Action: Mouse moved to (388, 470)
Screenshot: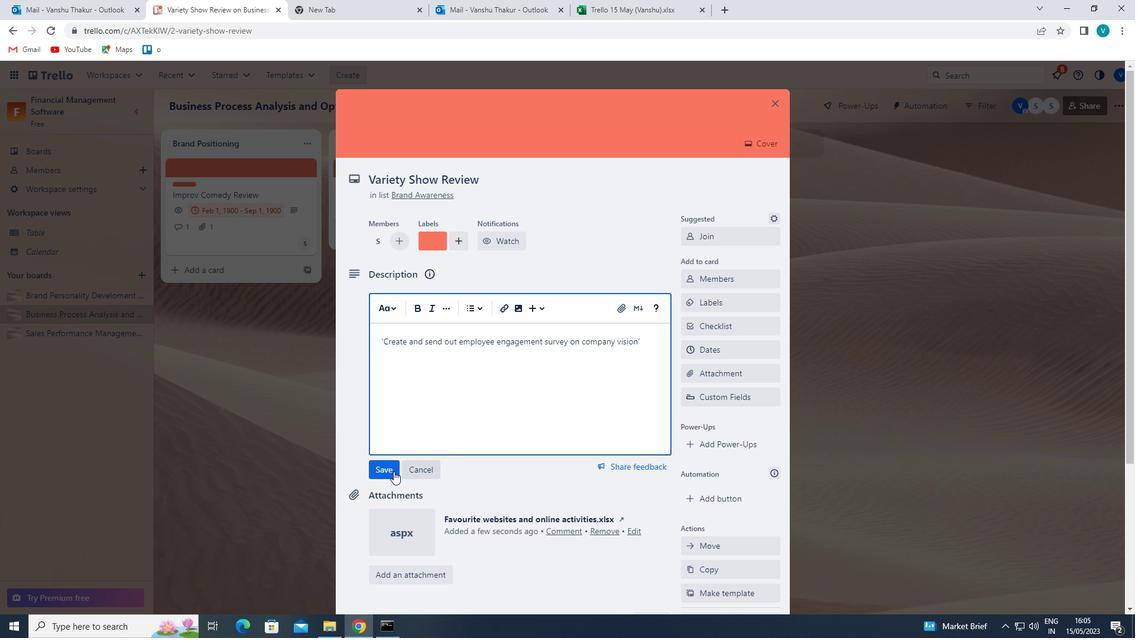 
Action: Mouse pressed left at (388, 470)
Screenshot: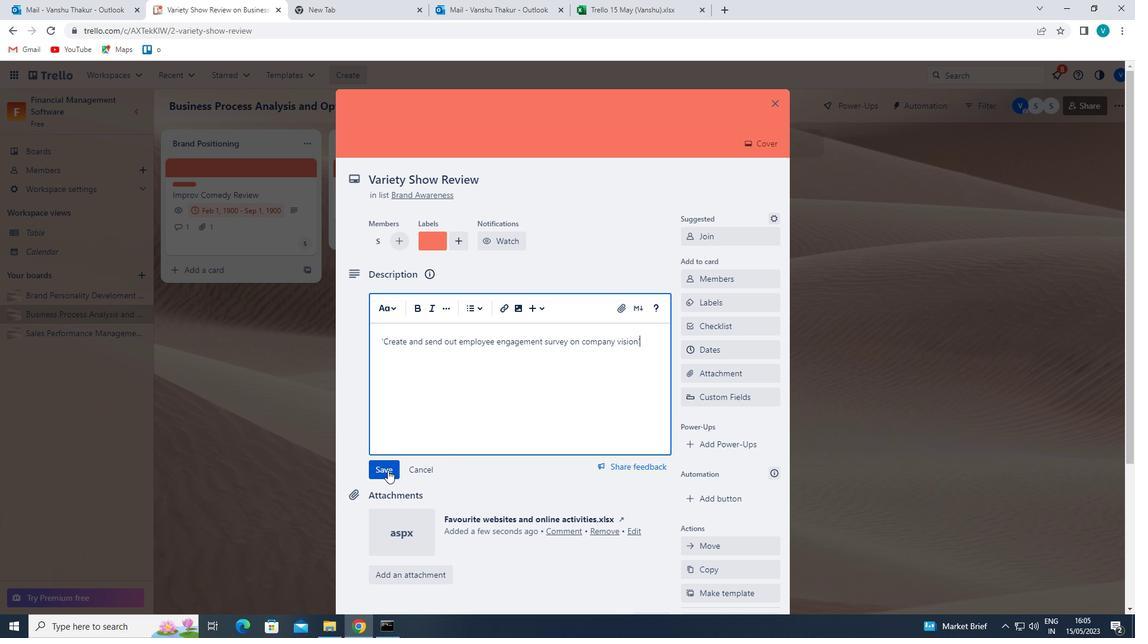 
Action: Mouse moved to (387, 470)
Screenshot: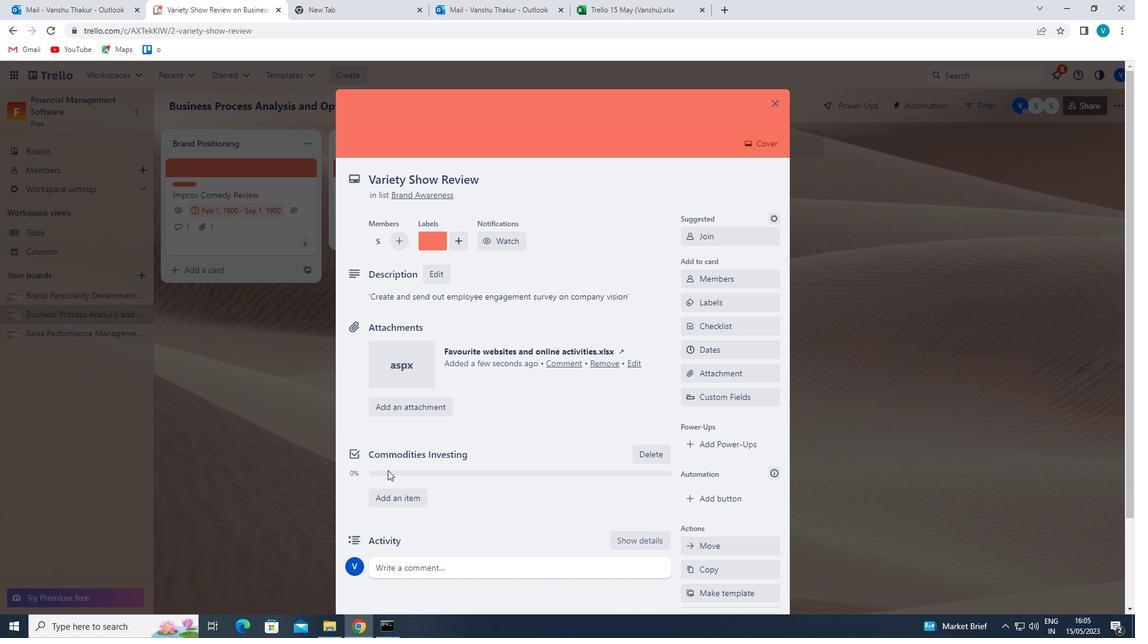 
Action: Mouse scrolled (387, 469) with delta (0, 0)
Screenshot: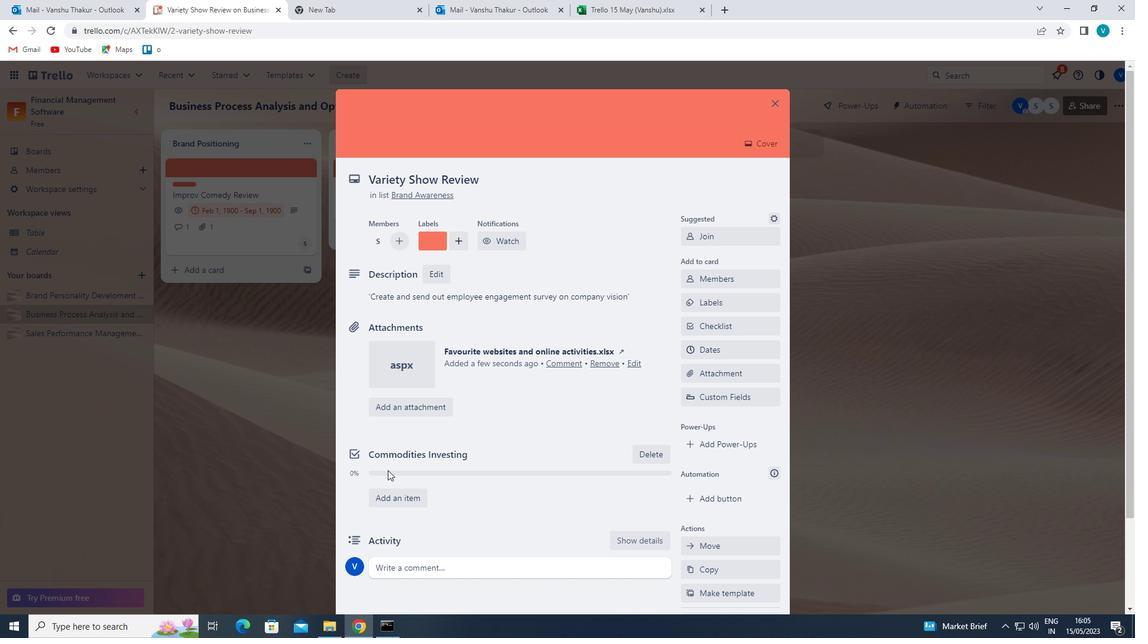 
Action: Mouse moved to (398, 508)
Screenshot: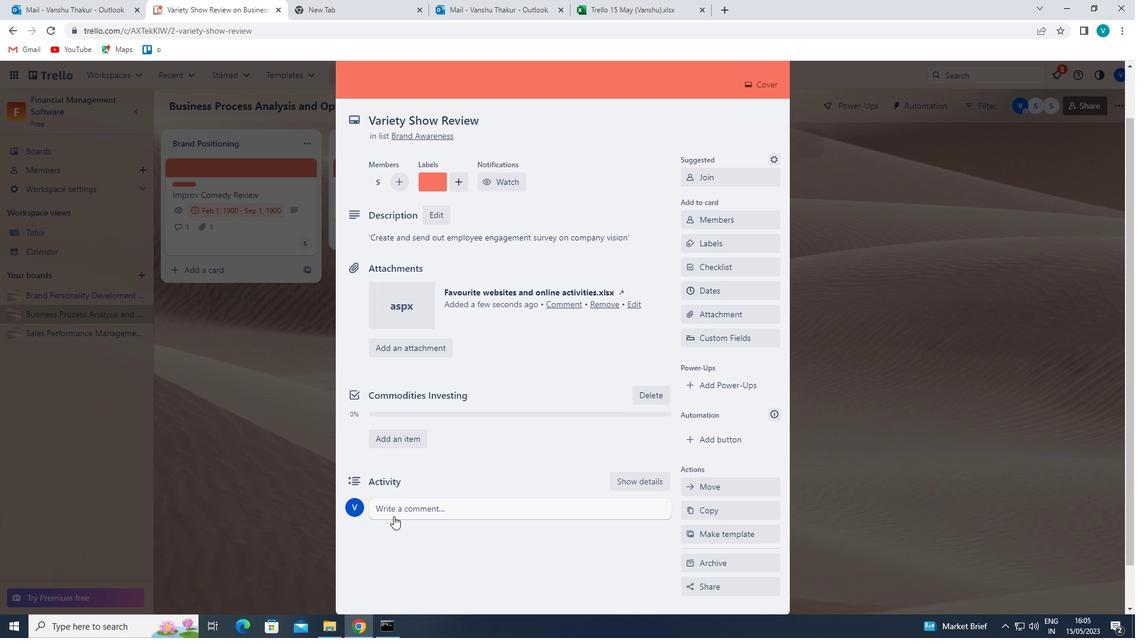
Action: Mouse pressed left at (398, 508)
Screenshot: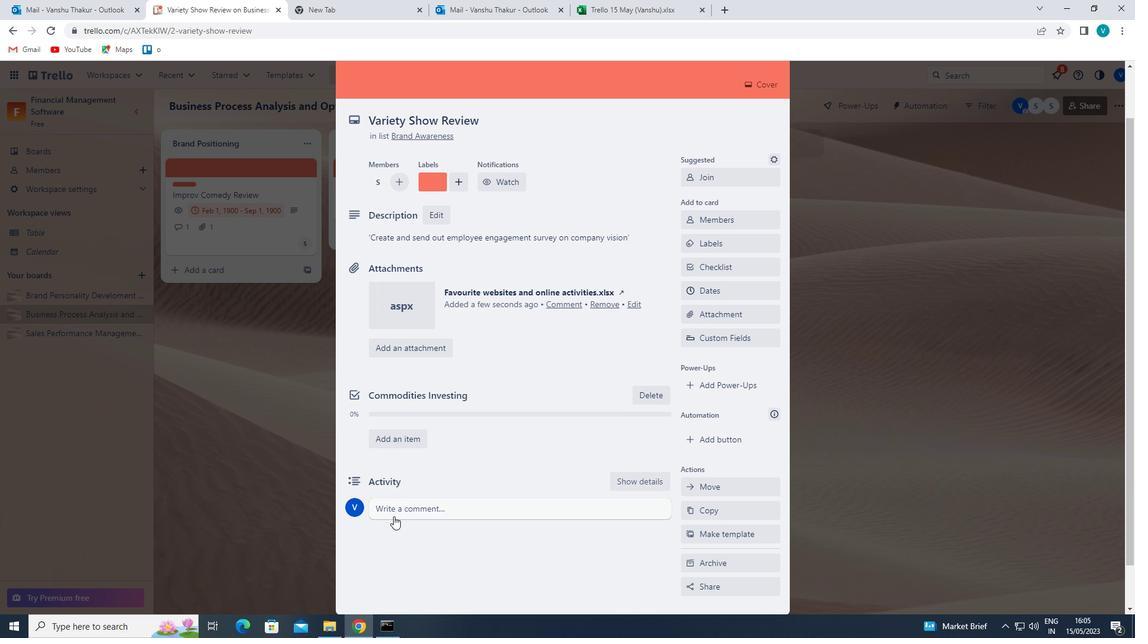 
Action: Key pressed '<Key.shift>THIS<Key.space>TASK<Key.space>PRESENTS<Key.space>AN<Key.space>OPPORTUNITY<Key.space>TOO<Key.backspace><Key.space>DEMONSTARTE<Key.backspace><Key.backspace><Key.backspace><Key.backspace>RATE<Key.space>OUR<Key.space>COMMUNICATION<Key.space>AND<Key.space>INY<Key.backspace>TERPW<Key.backspace>ERSPNAL<Key.space>SKILLS<Key.left><Key.left><Key.left><Key.left><Key.left><Key.left><Key.left><Key.left><Key.left><Key.left><Key.backspace>O<Key.right><Key.right><Key.right><Key.right><Key.right><Key.right><Key.right><Key.right><Key.right><Key.right>,<Key.space>BUILDING<Key.space>RELATIONSHIPS<Key.space>AND<Key.space>RAPPORT<Key.space>WITH<Key.space>OTHERS.'
Screenshot: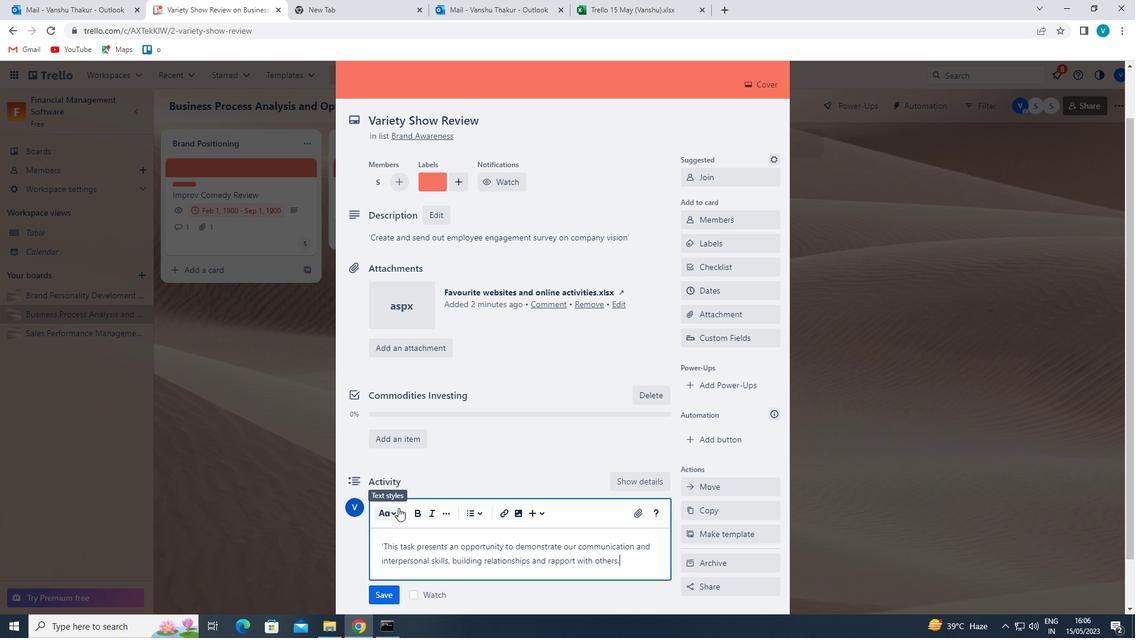 
Action: Mouse moved to (389, 602)
Screenshot: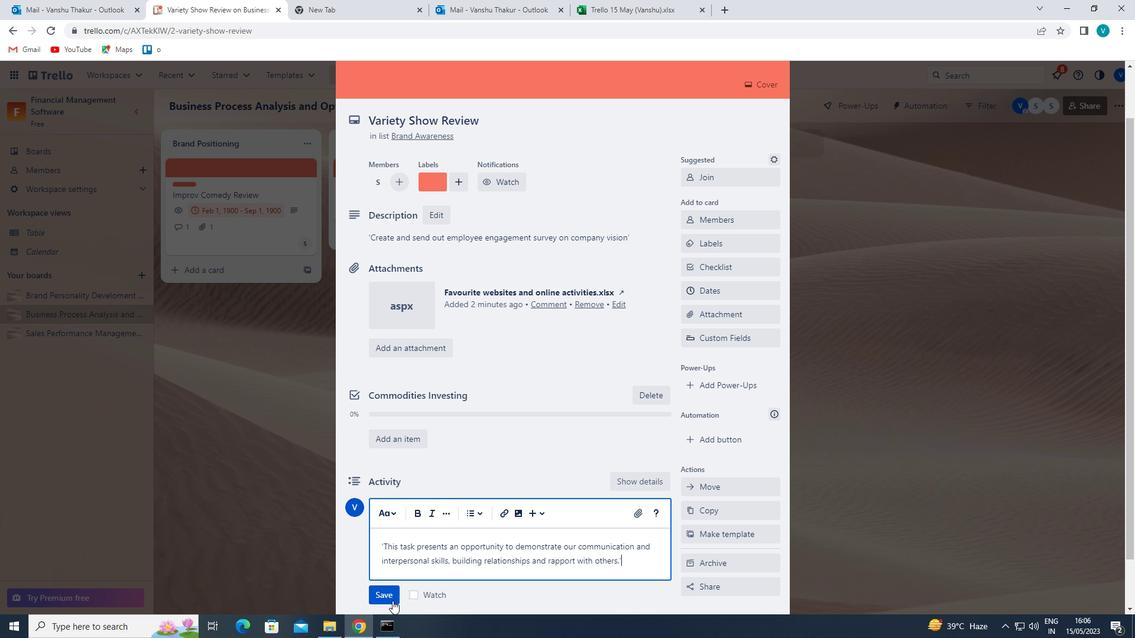 
Action: Mouse pressed left at (389, 602)
Screenshot: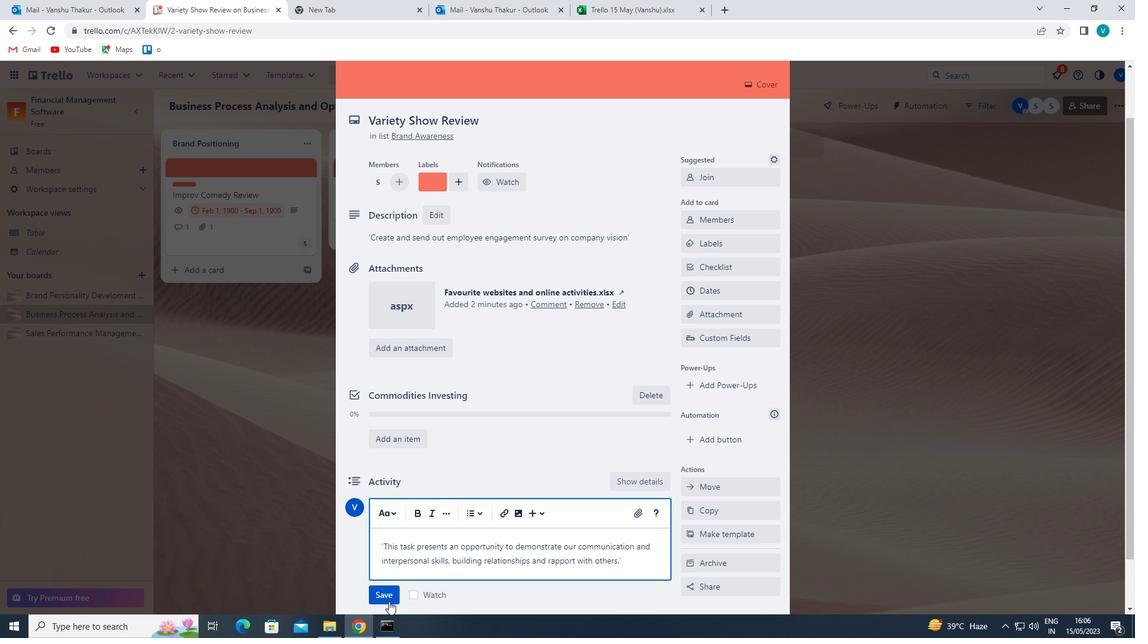 
Action: Mouse moved to (729, 292)
Screenshot: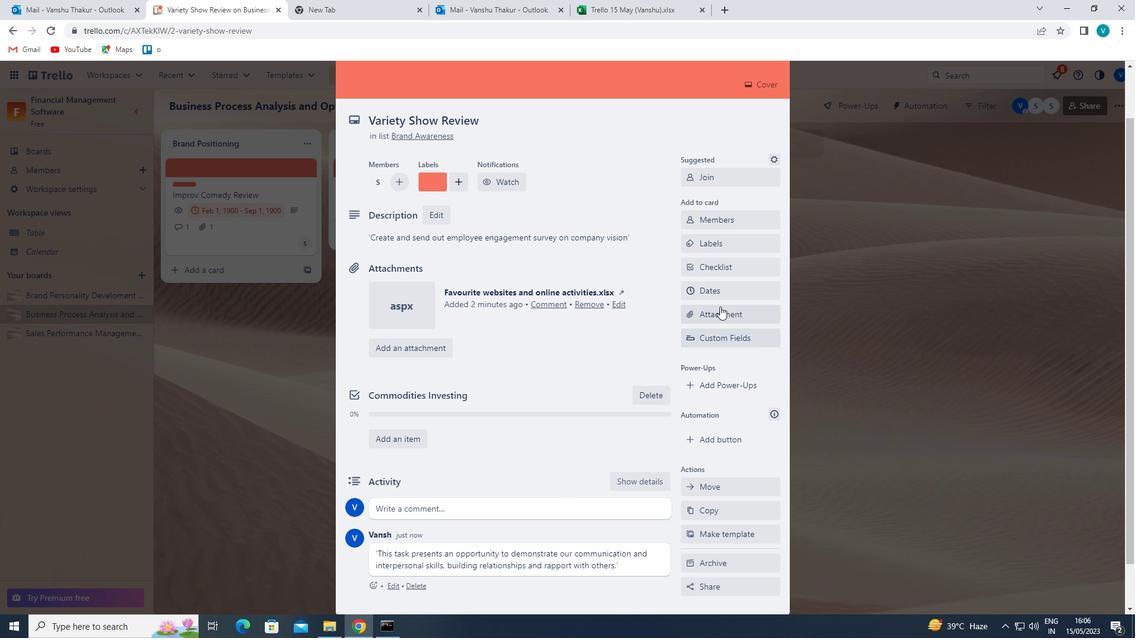 
Action: Mouse pressed left at (729, 292)
Screenshot: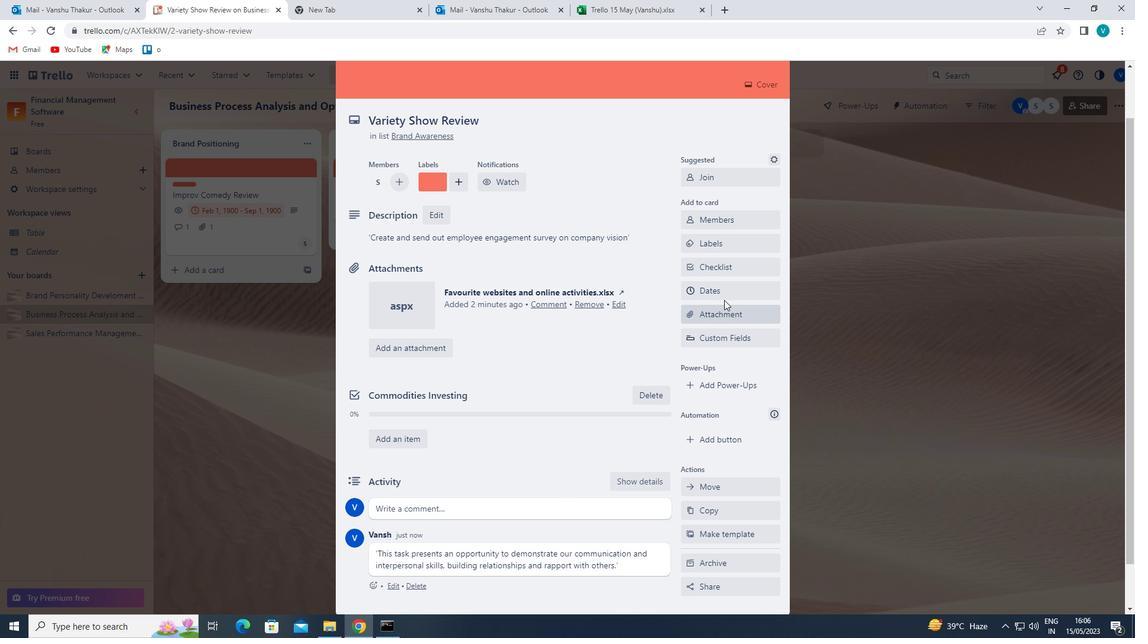 
Action: Mouse moved to (699, 323)
Screenshot: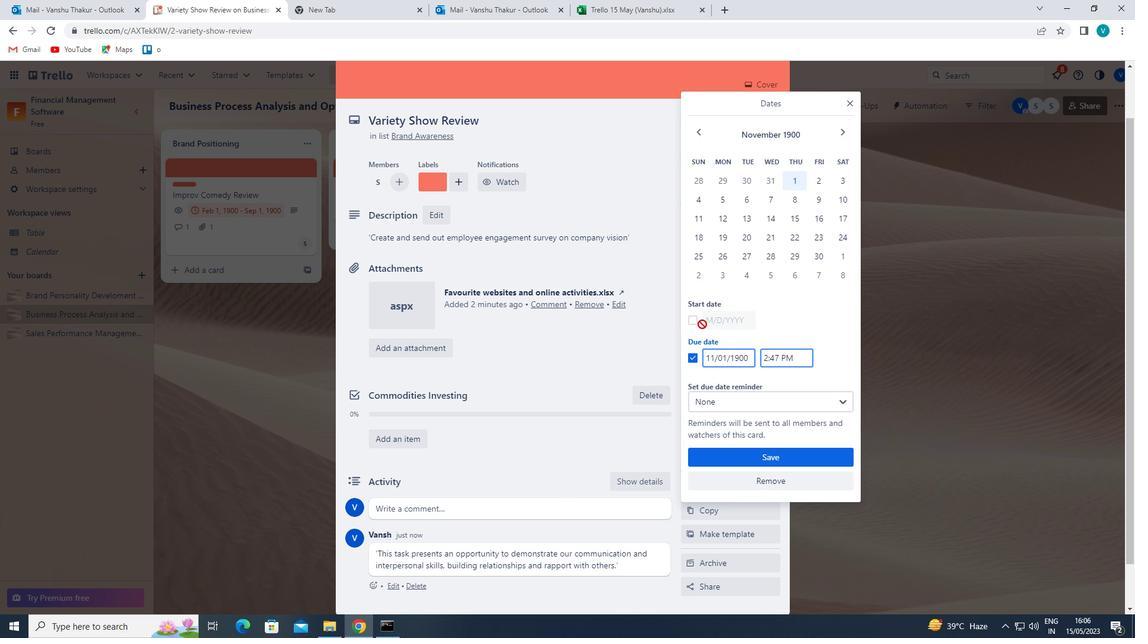 
Action: Mouse pressed left at (699, 323)
Screenshot: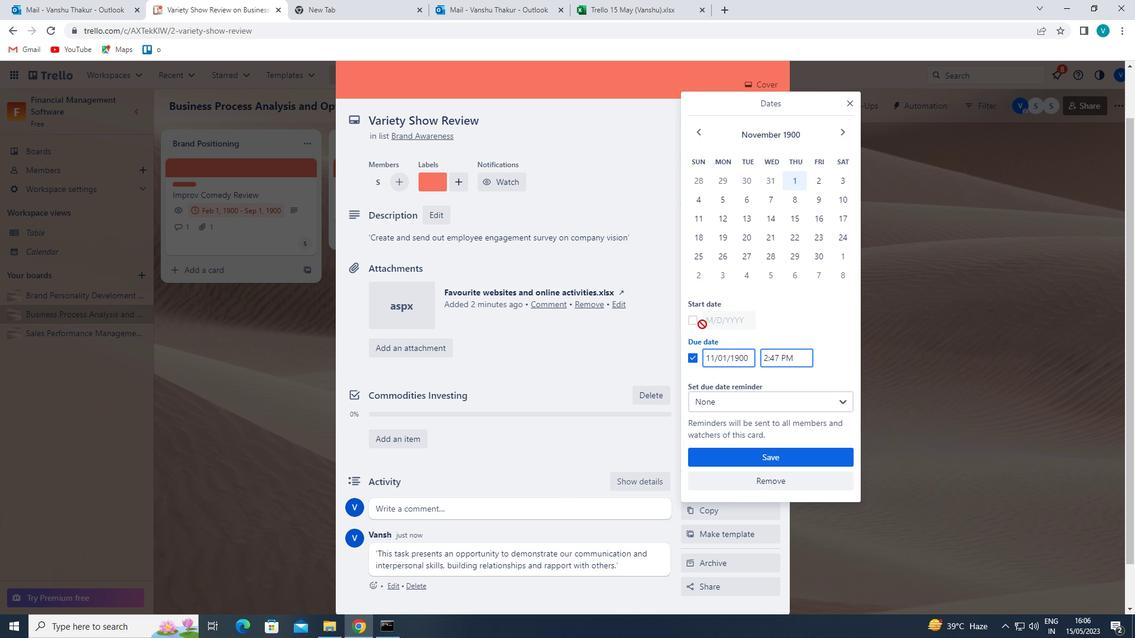 
Action: Mouse moved to (711, 318)
Screenshot: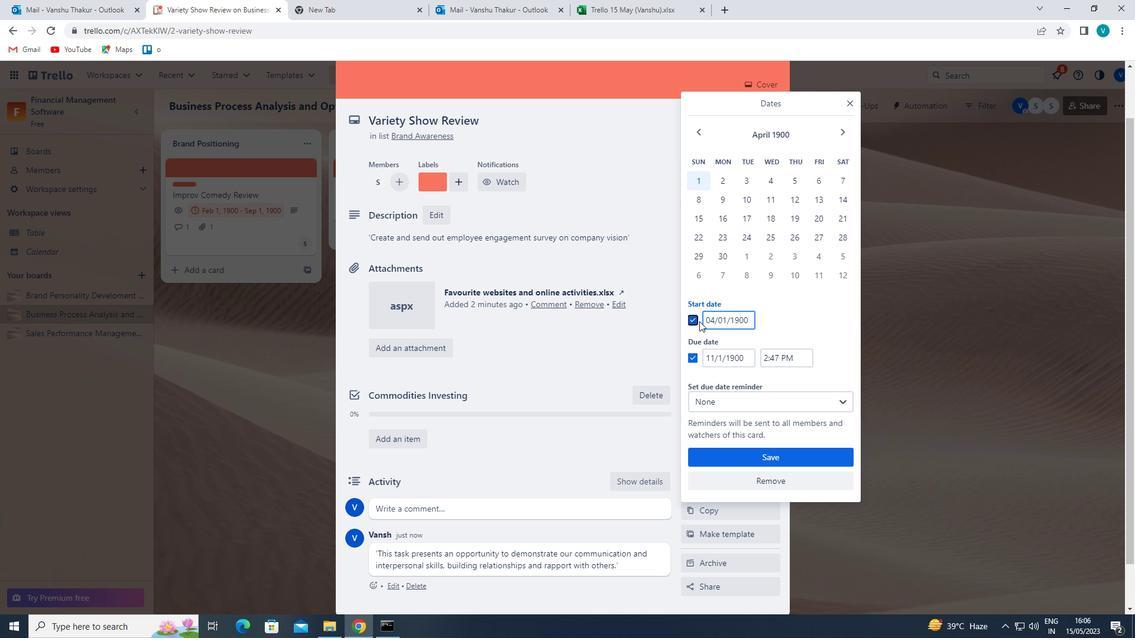 
Action: Mouse pressed left at (711, 318)
Screenshot: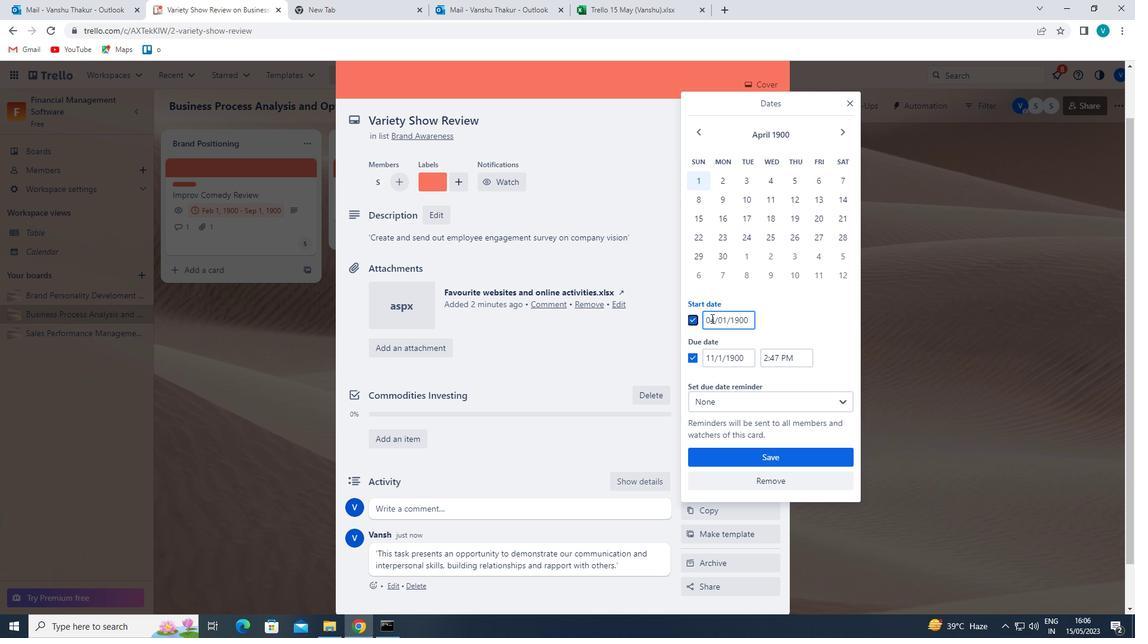 
Action: Key pressed <Key.backspace>5
Screenshot: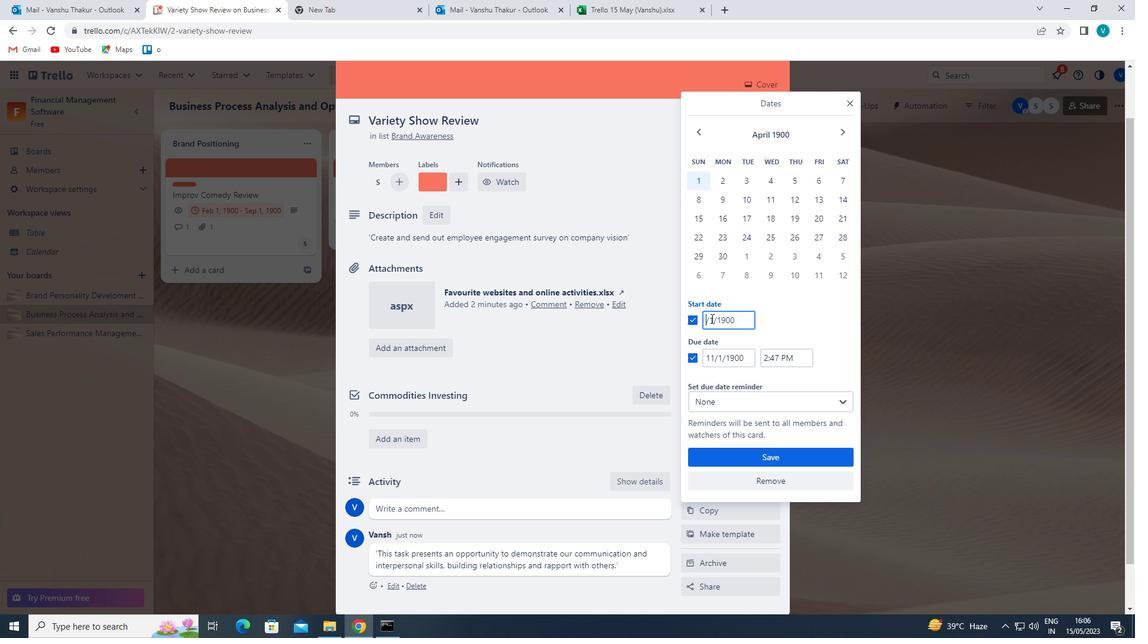 
Action: Mouse moved to (711, 351)
Screenshot: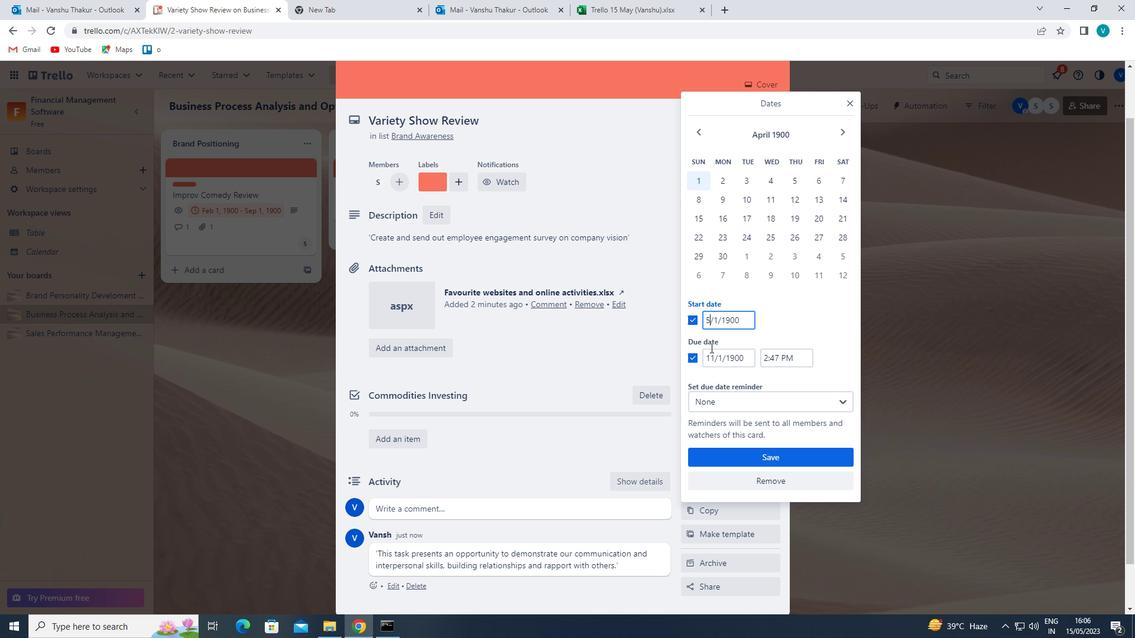 
Action: Mouse pressed left at (711, 351)
Screenshot: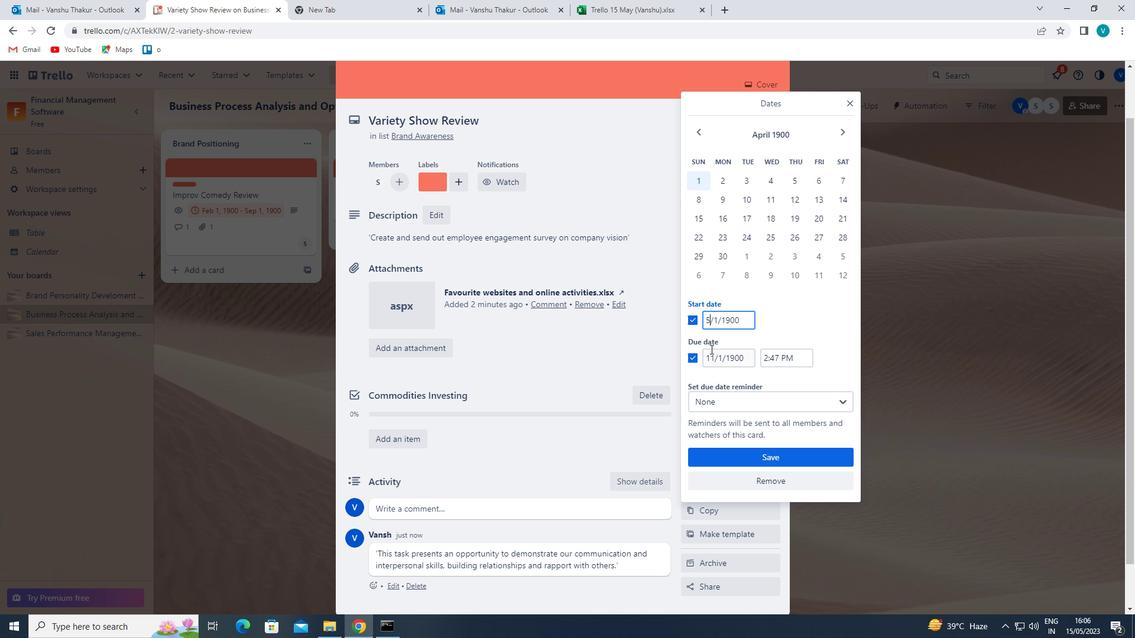 
Action: Mouse moved to (713, 355)
Screenshot: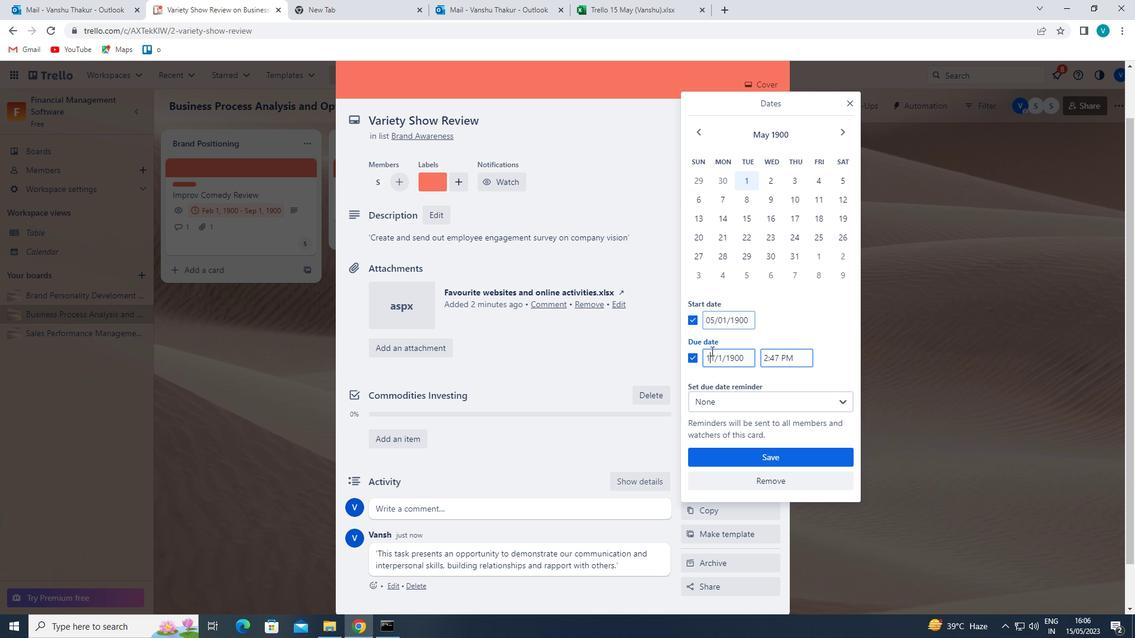 
Action: Mouse pressed left at (713, 355)
Screenshot: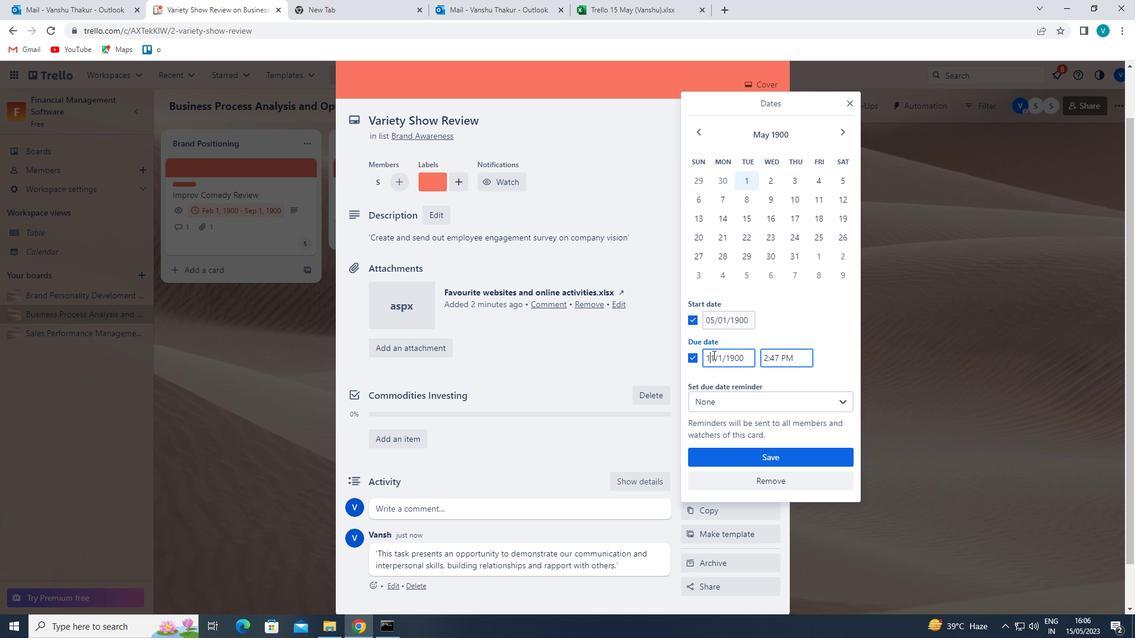 
Action: Key pressed <Key.backspace>2
Screenshot: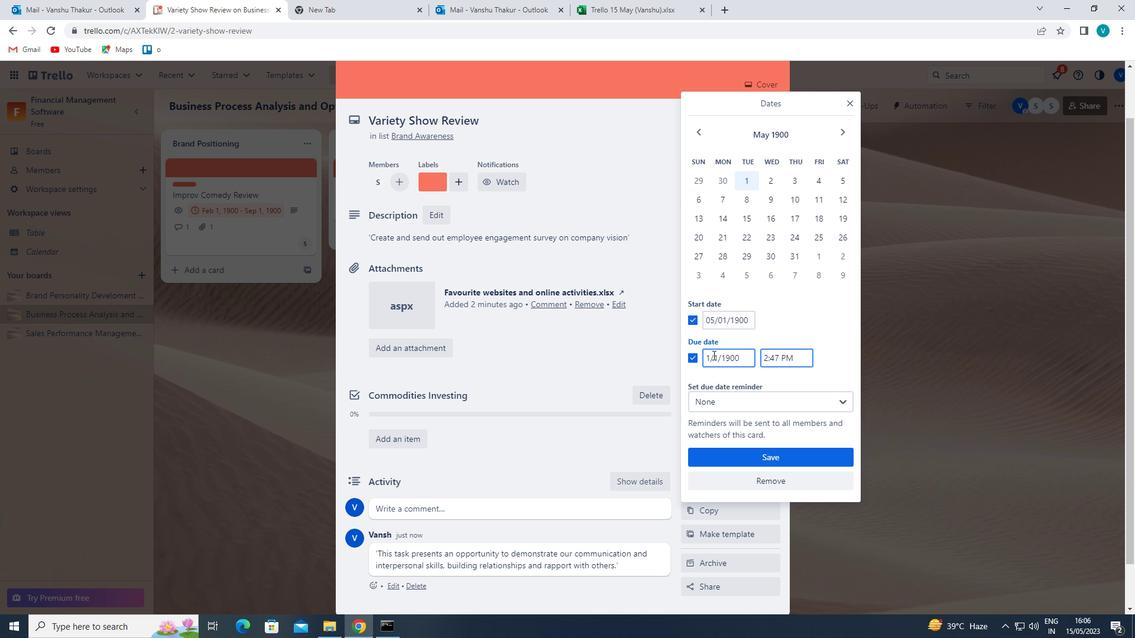
Action: Mouse moved to (754, 454)
Screenshot: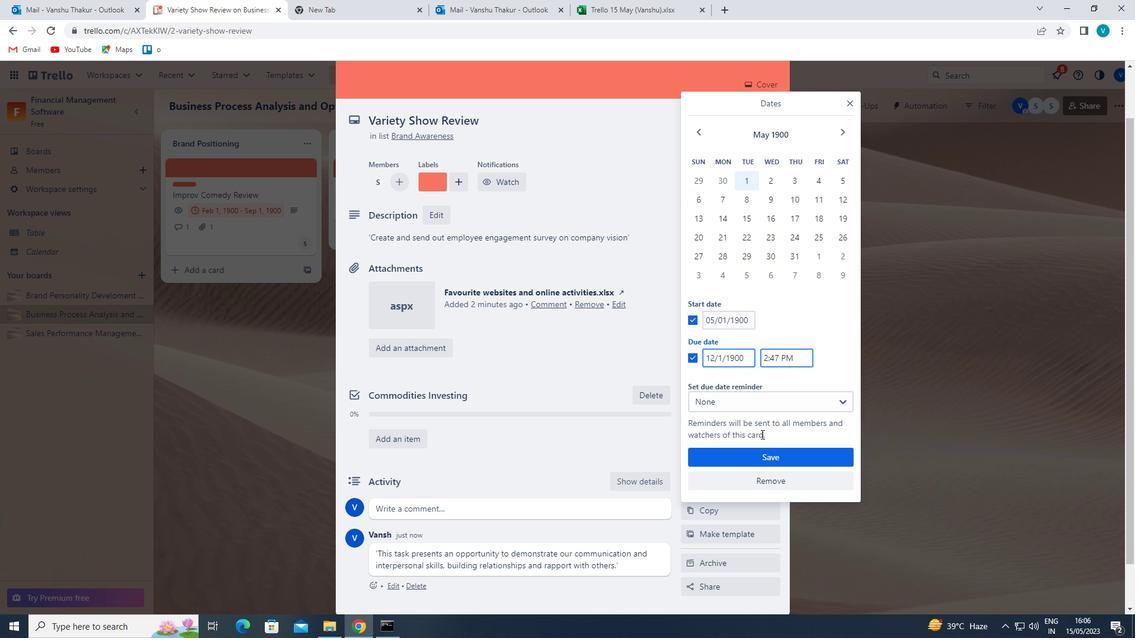 
Action: Mouse pressed left at (754, 454)
Screenshot: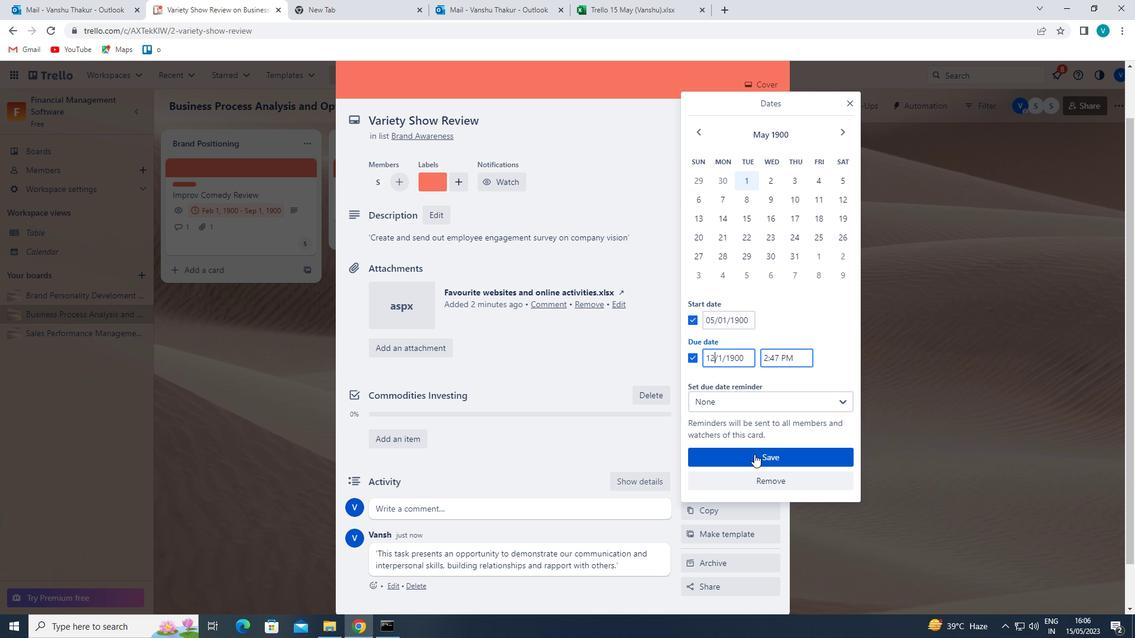 
